 Task: Find connections with filter location Neufahrn bei Freising with filter topic #coachingwith filter profile language English with filter current company Trend Micro with filter school St. John's College Agra with filter industry Maritime Transportation with filter service category Demand Generation with filter keywords title Bookkeeper
Action: Mouse moved to (517, 65)
Screenshot: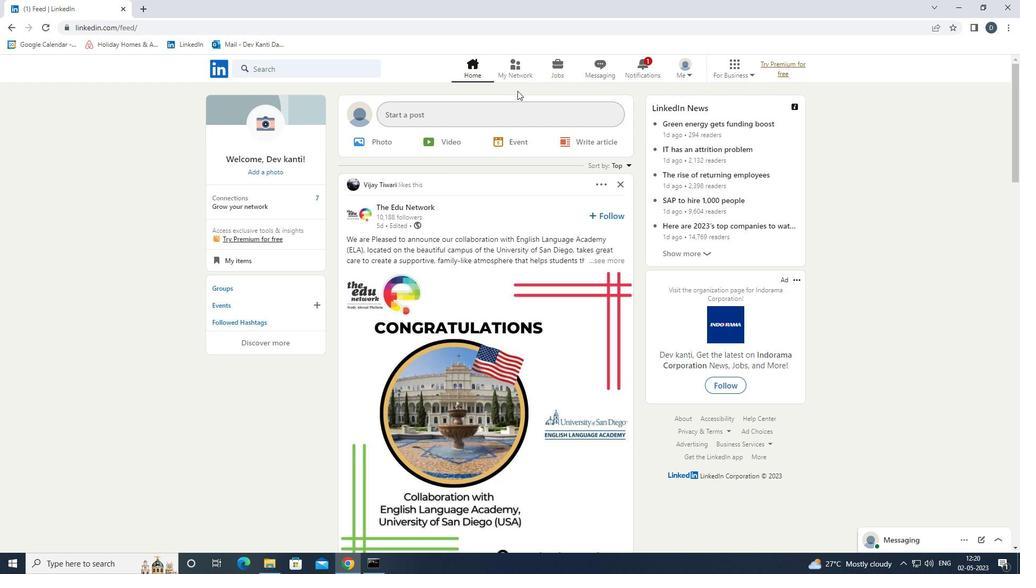 
Action: Mouse pressed left at (517, 65)
Screenshot: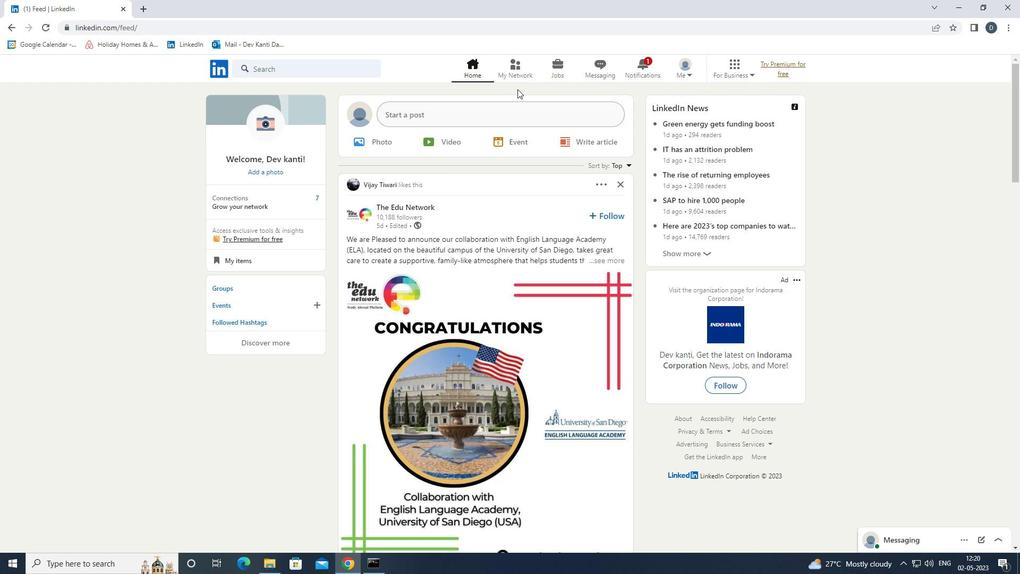 
Action: Mouse moved to (350, 128)
Screenshot: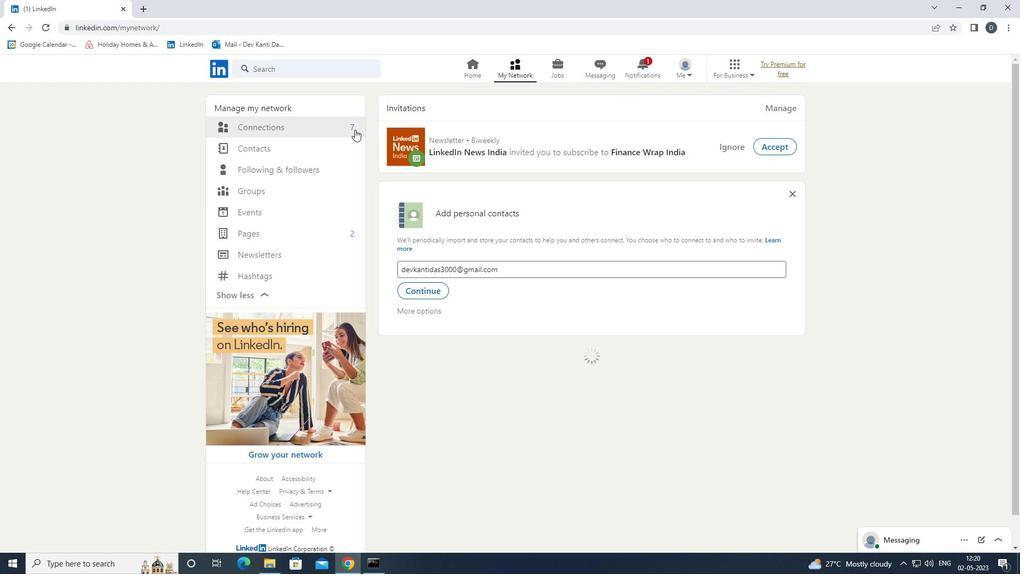 
Action: Mouse pressed left at (350, 128)
Screenshot: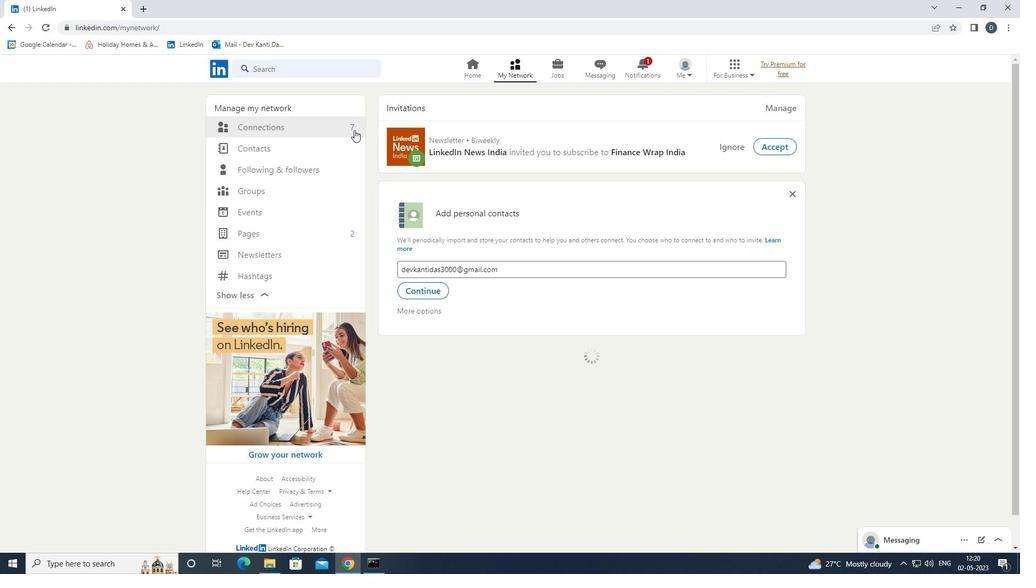 
Action: Mouse moved to (583, 127)
Screenshot: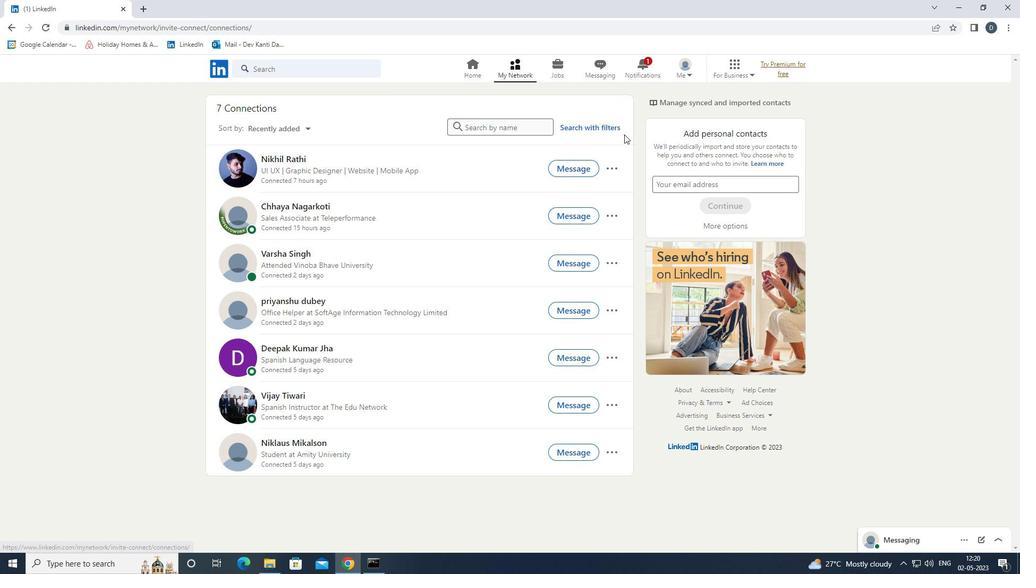 
Action: Mouse pressed left at (583, 127)
Screenshot: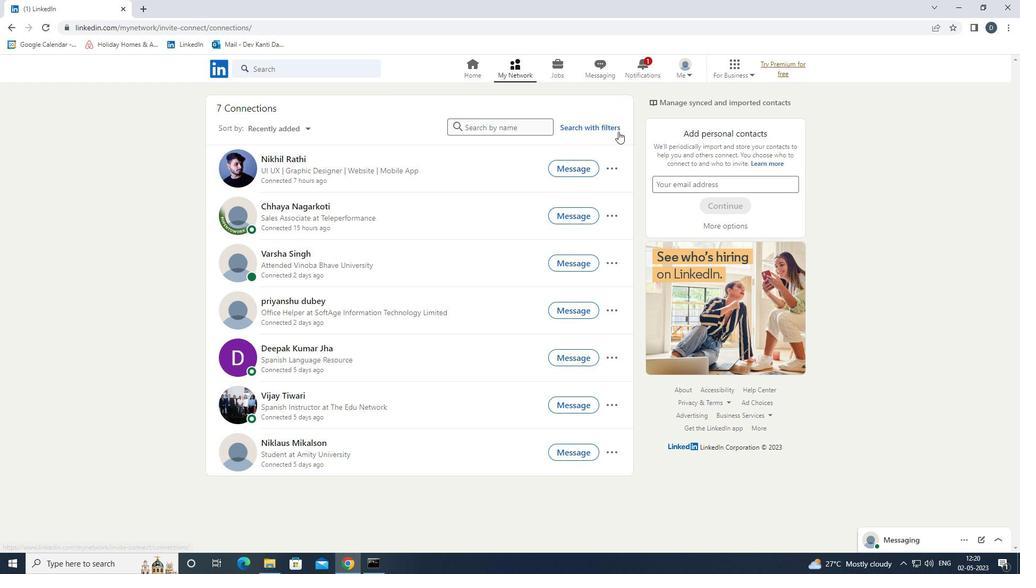 
Action: Mouse moved to (544, 98)
Screenshot: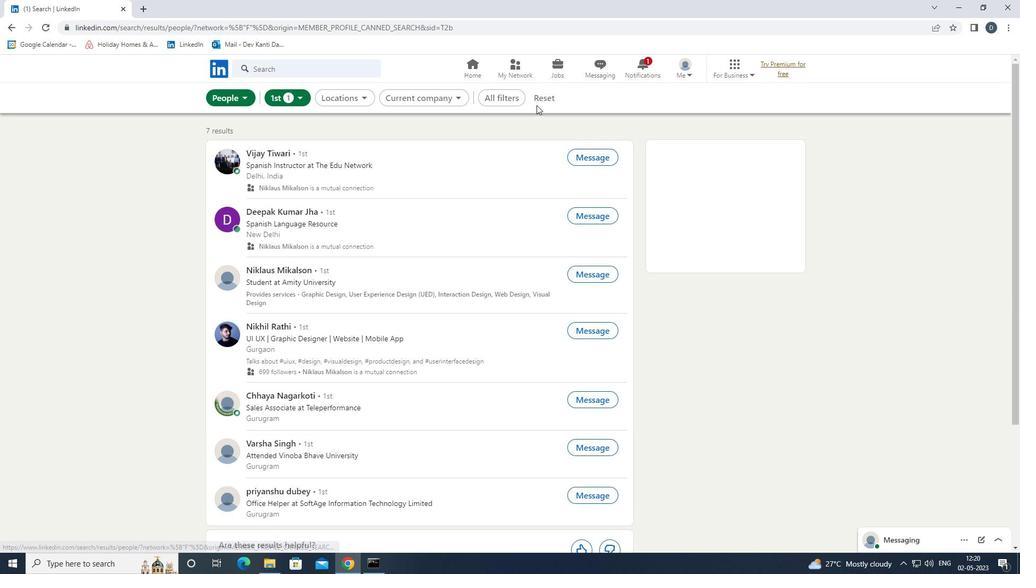 
Action: Mouse pressed left at (544, 98)
Screenshot: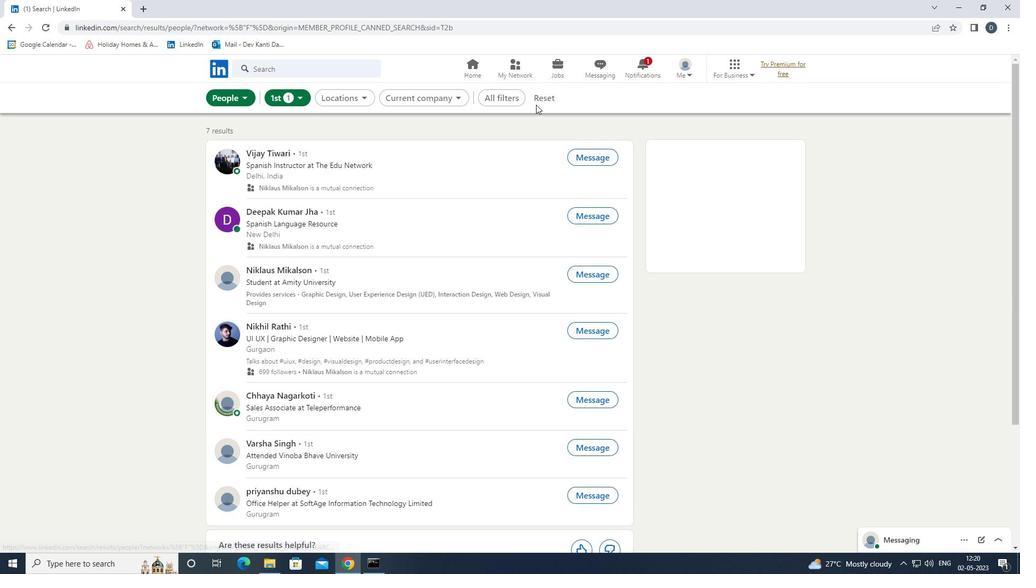 
Action: Mouse moved to (529, 97)
Screenshot: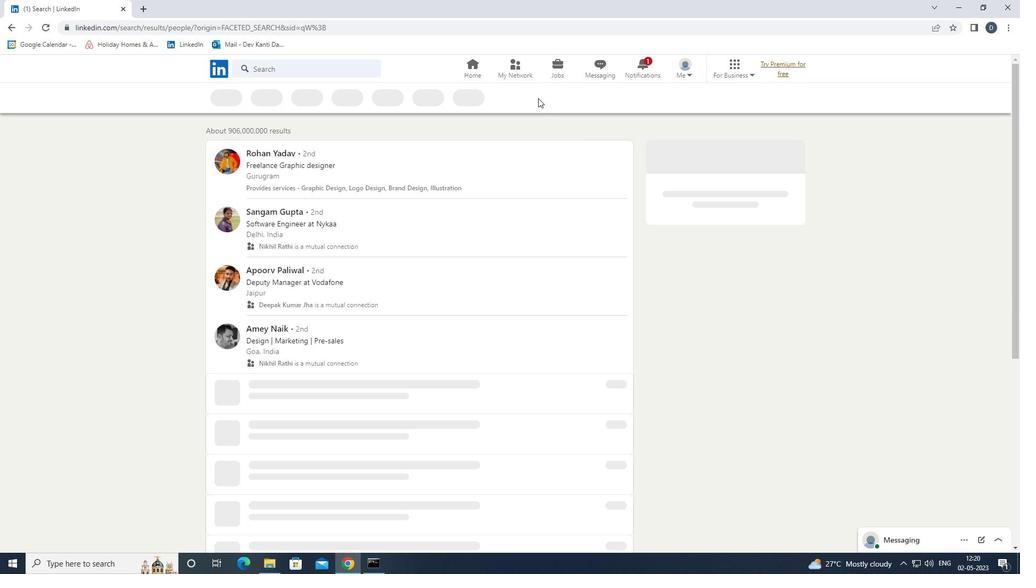 
Action: Mouse pressed left at (529, 97)
Screenshot: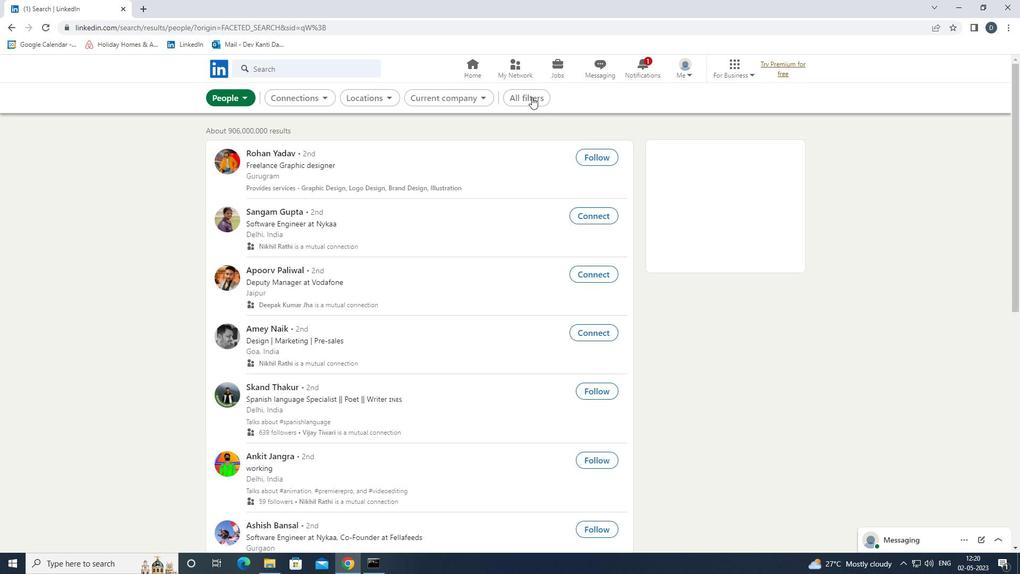 
Action: Mouse moved to (840, 411)
Screenshot: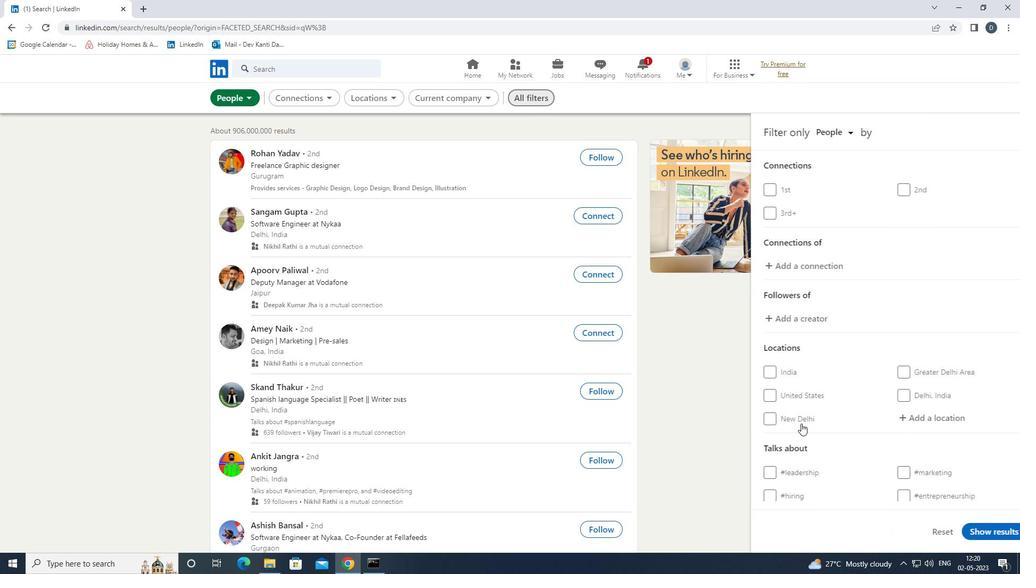 
Action: Mouse scrolled (840, 410) with delta (0, 0)
Screenshot: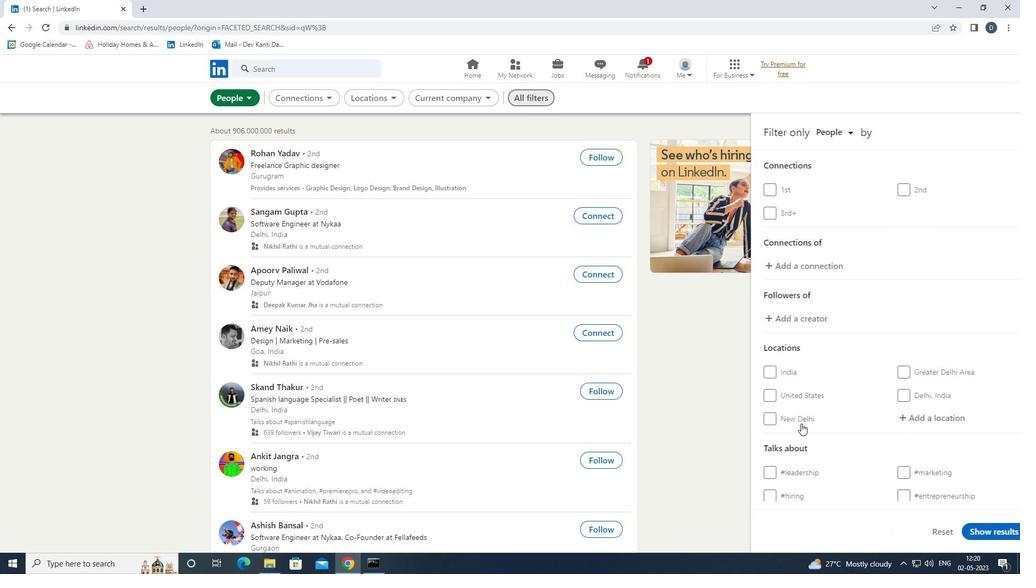 
Action: Mouse scrolled (840, 410) with delta (0, 0)
Screenshot: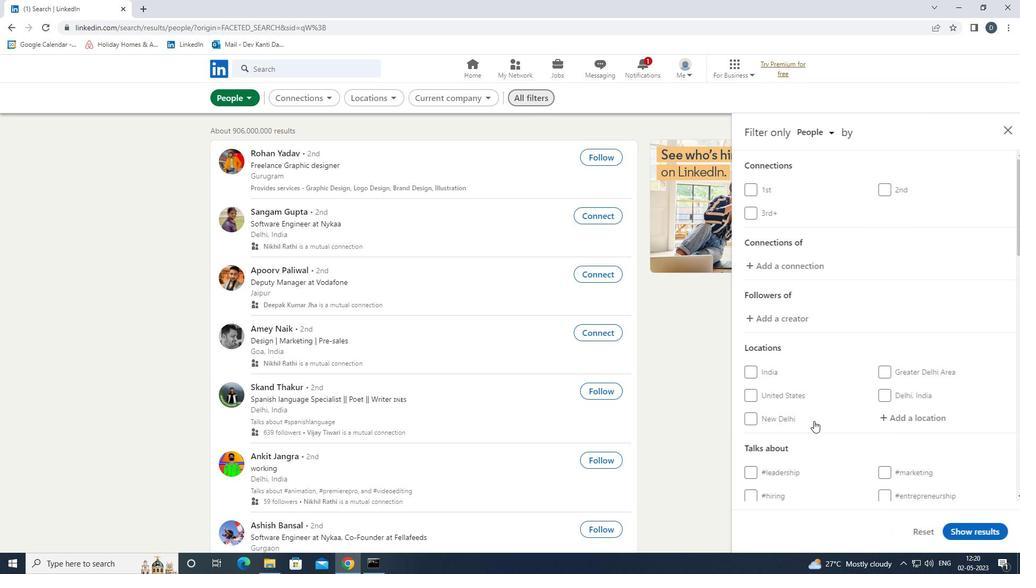 
Action: Mouse moved to (841, 411)
Screenshot: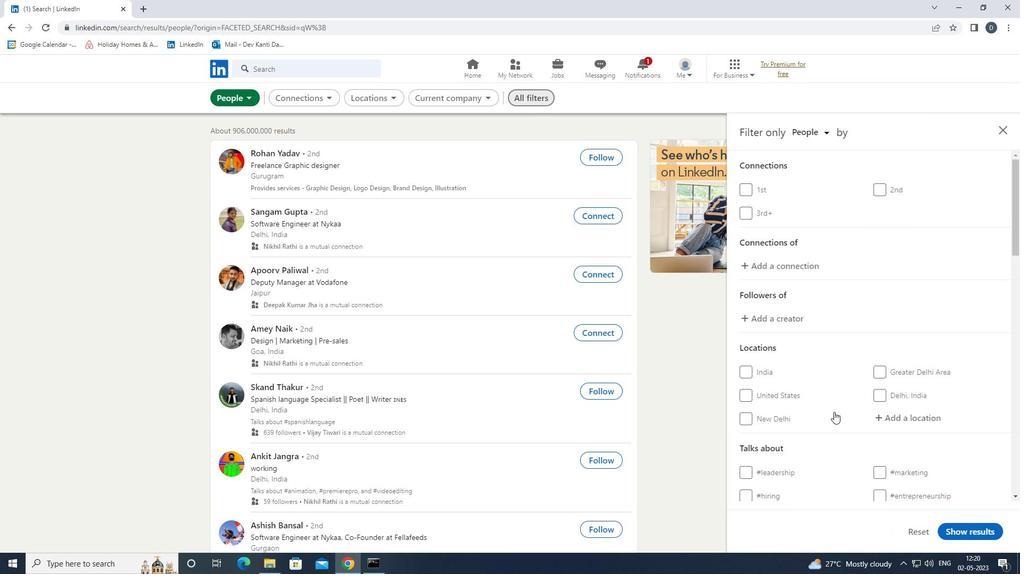 
Action: Mouse scrolled (841, 410) with delta (0, 0)
Screenshot: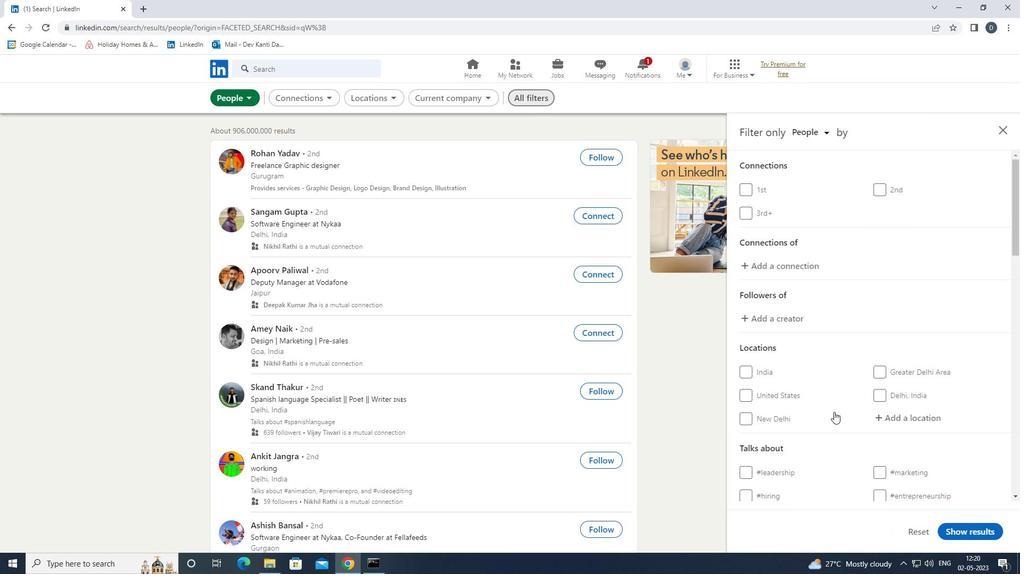 
Action: Mouse moved to (907, 256)
Screenshot: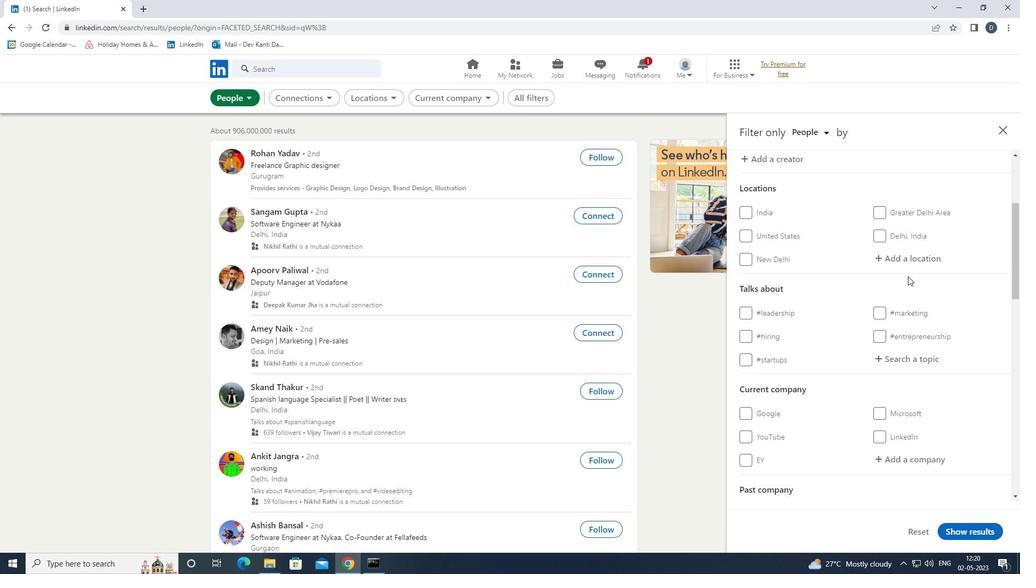 
Action: Mouse pressed left at (907, 256)
Screenshot: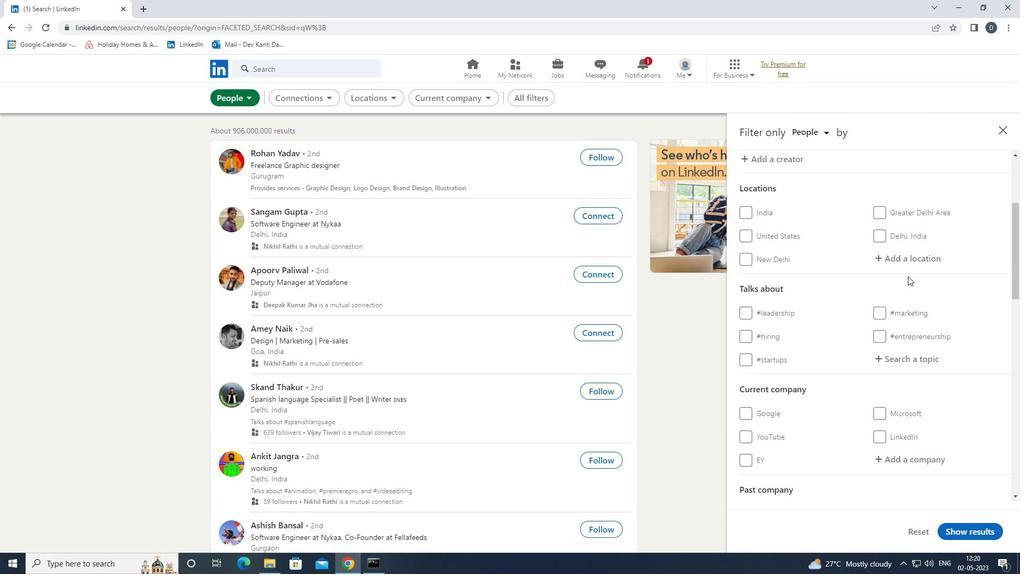 
Action: Key pressed <Key.shift>NEUFAHRN<Key.down><Key.enter>
Screenshot: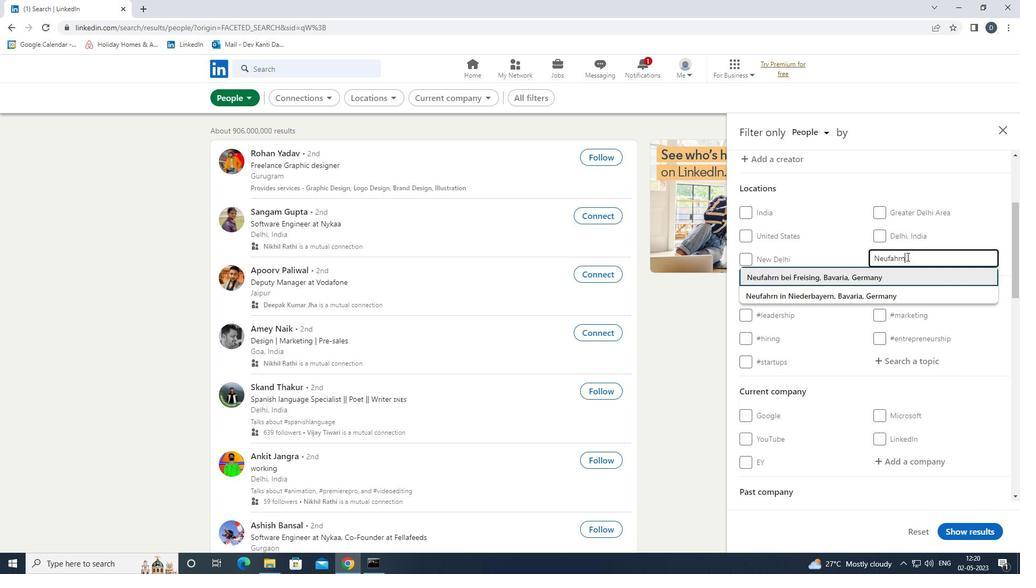 
Action: Mouse scrolled (907, 256) with delta (0, 0)
Screenshot: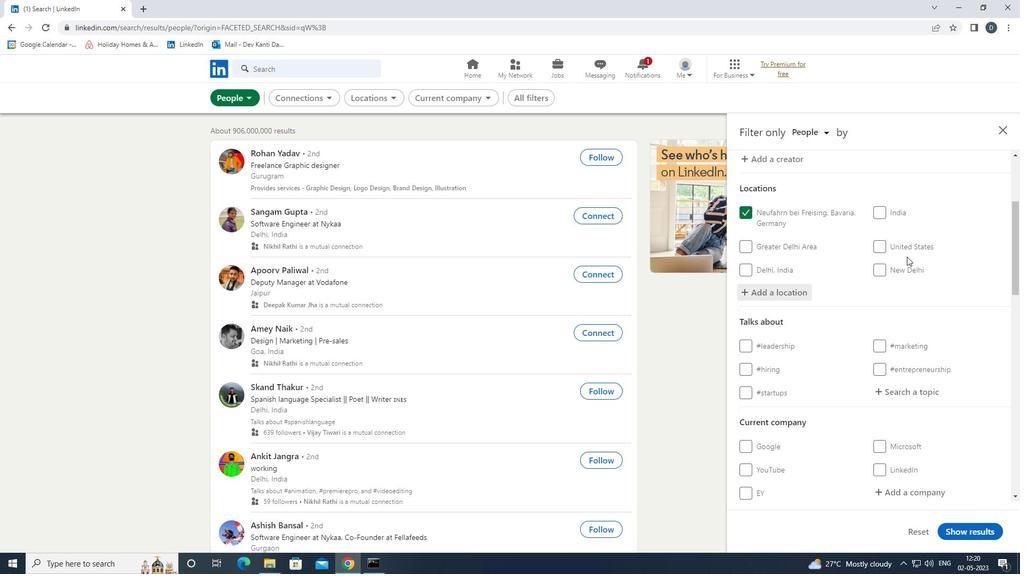 
Action: Mouse scrolled (907, 256) with delta (0, 0)
Screenshot: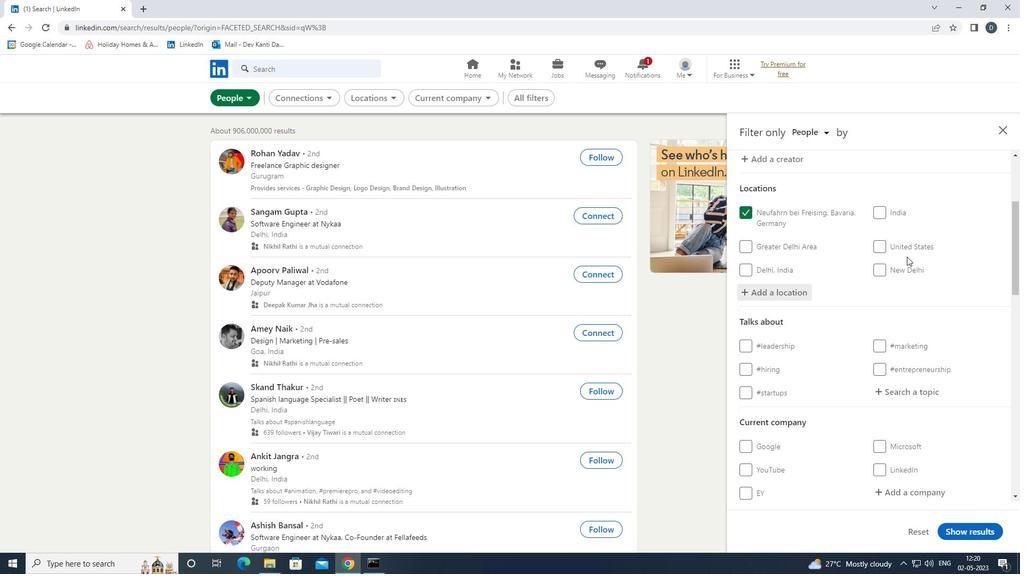 
Action: Mouse moved to (922, 287)
Screenshot: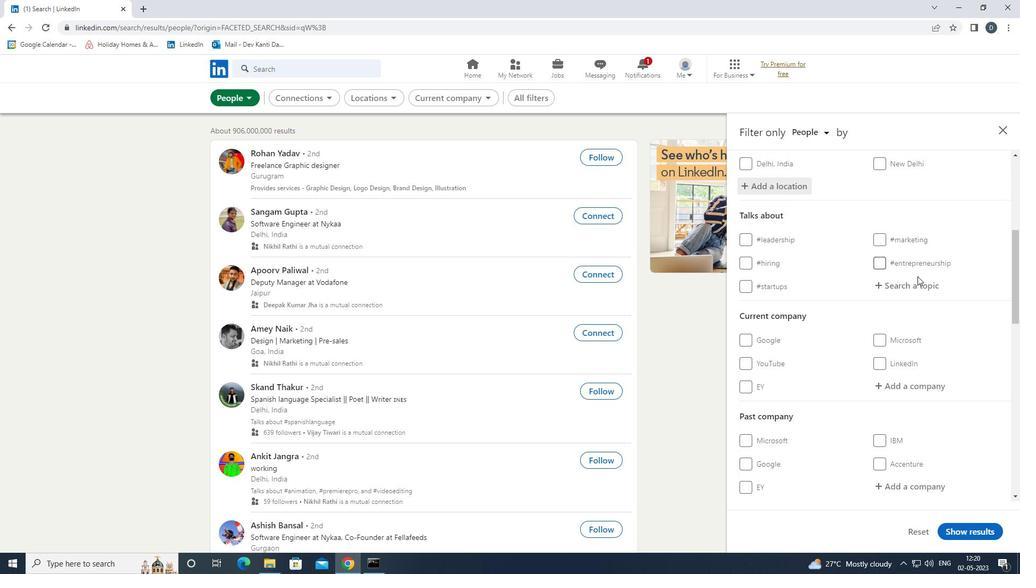 
Action: Mouse pressed left at (922, 287)
Screenshot: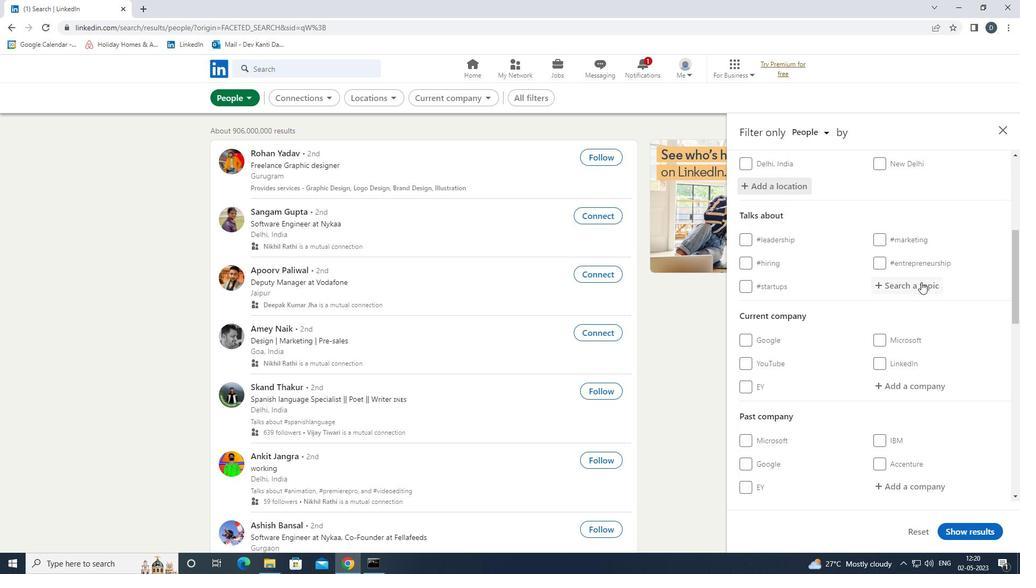 
Action: Key pressed COACHING<Key.down><Key.enter>
Screenshot: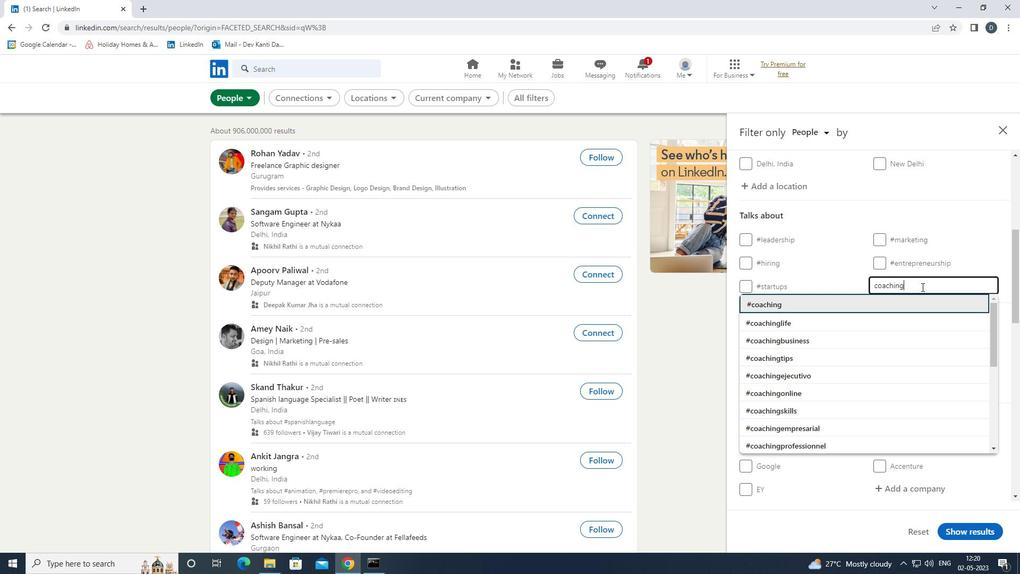 
Action: Mouse moved to (894, 342)
Screenshot: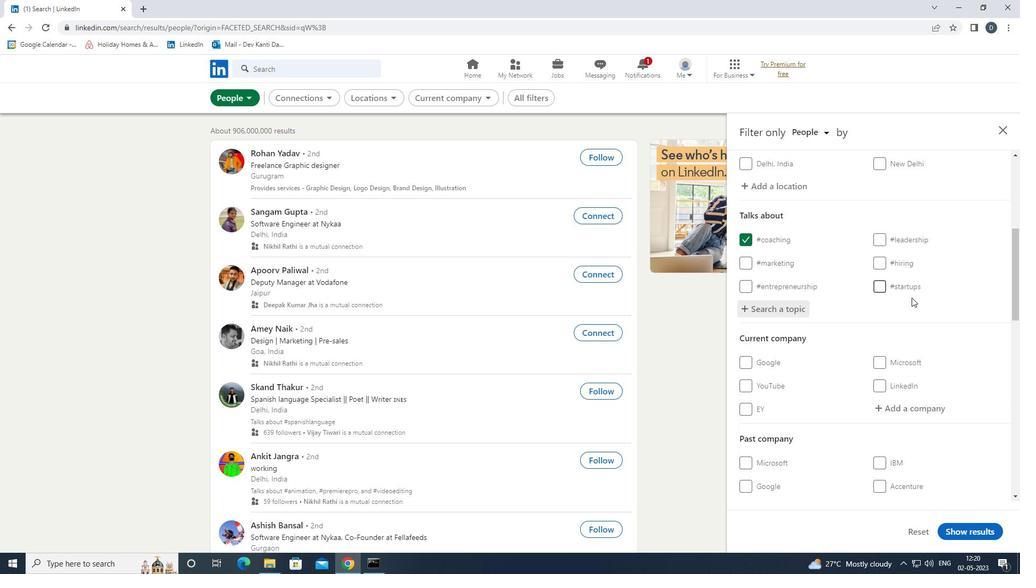 
Action: Mouse scrolled (894, 341) with delta (0, 0)
Screenshot: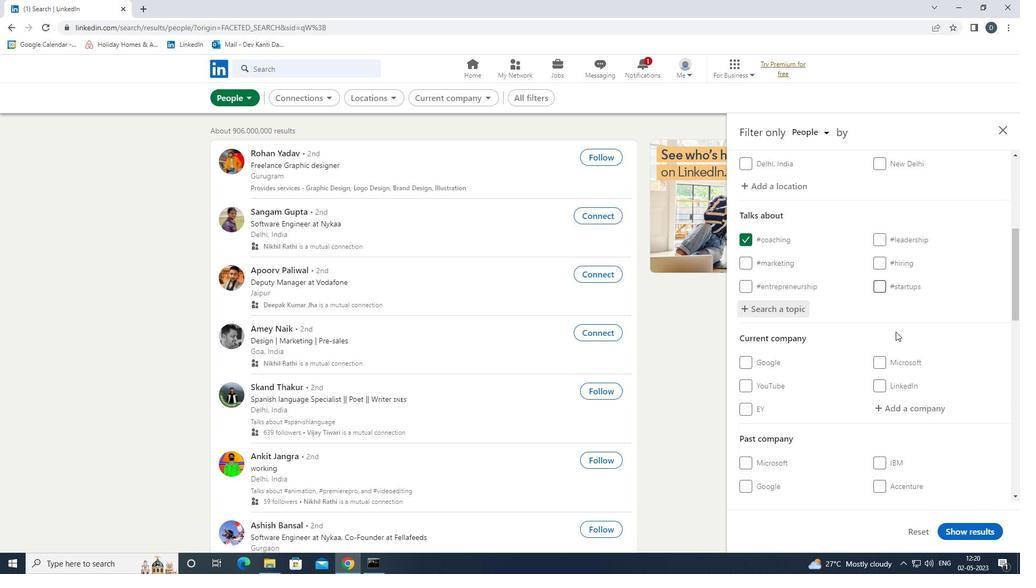
Action: Mouse scrolled (894, 341) with delta (0, 0)
Screenshot: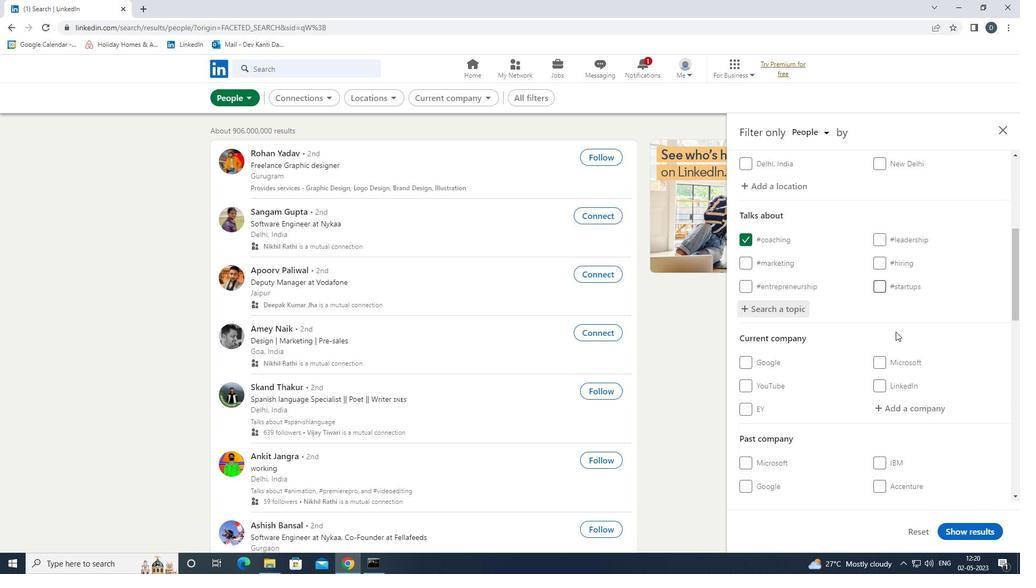 
Action: Mouse moved to (892, 324)
Screenshot: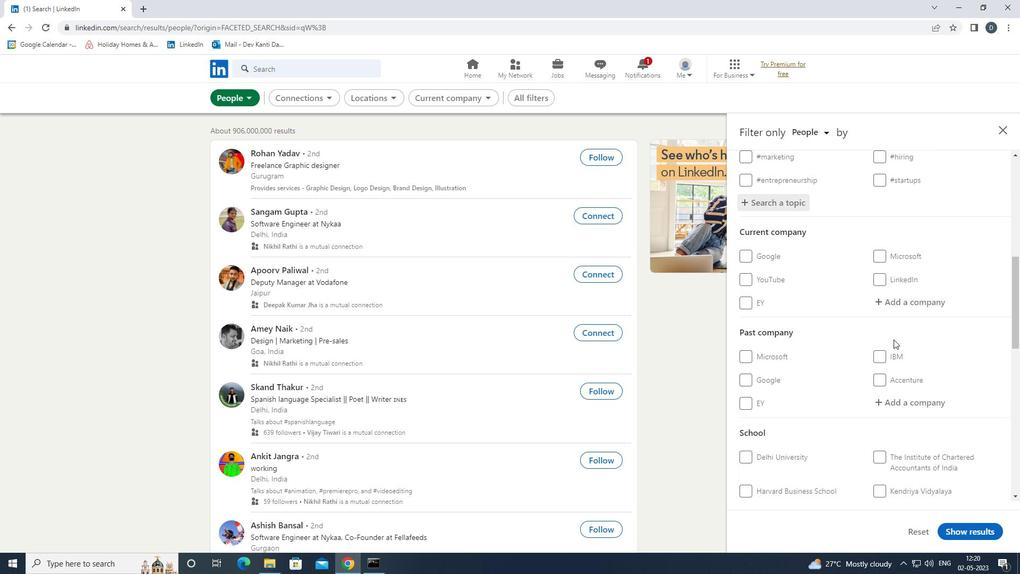 
Action: Mouse scrolled (892, 323) with delta (0, 0)
Screenshot: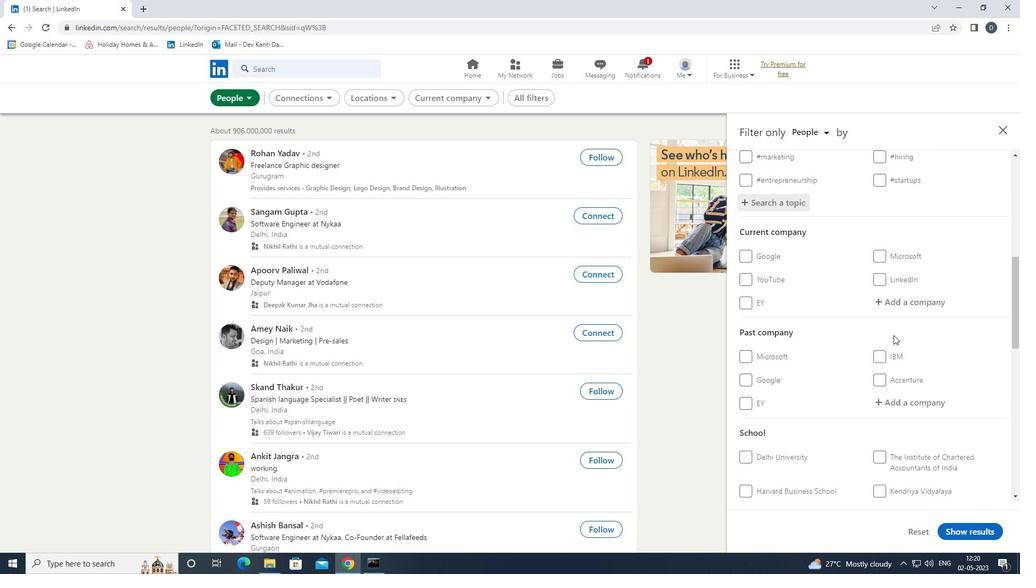 
Action: Mouse scrolled (892, 323) with delta (0, 0)
Screenshot: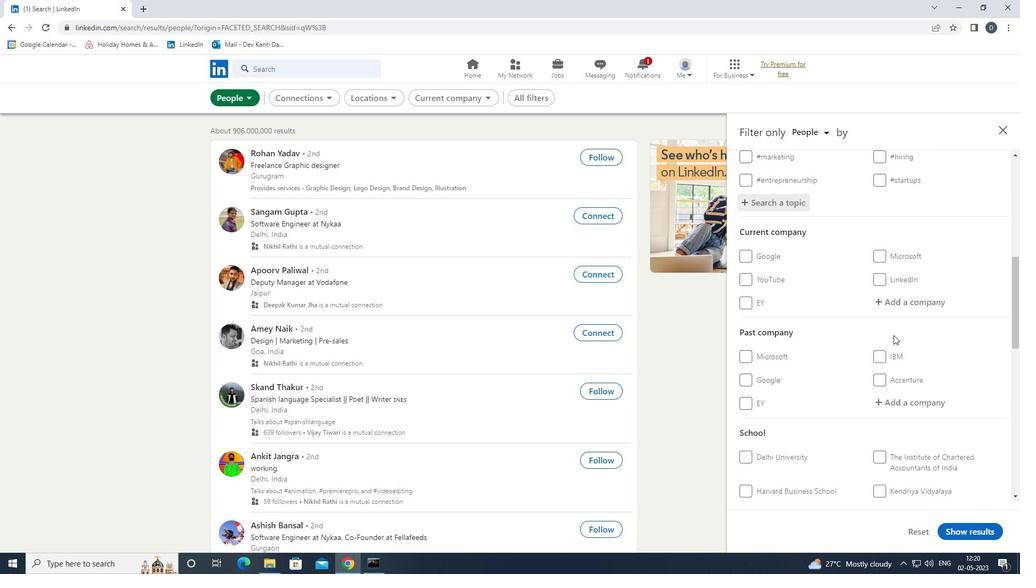 
Action: Mouse scrolled (892, 323) with delta (0, 0)
Screenshot: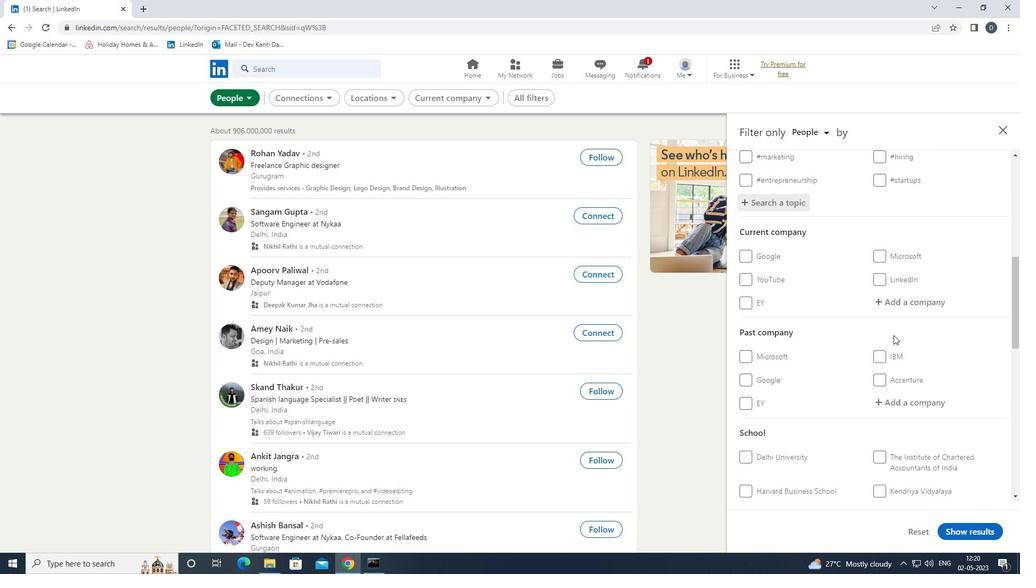 
Action: Mouse scrolled (892, 323) with delta (0, 0)
Screenshot: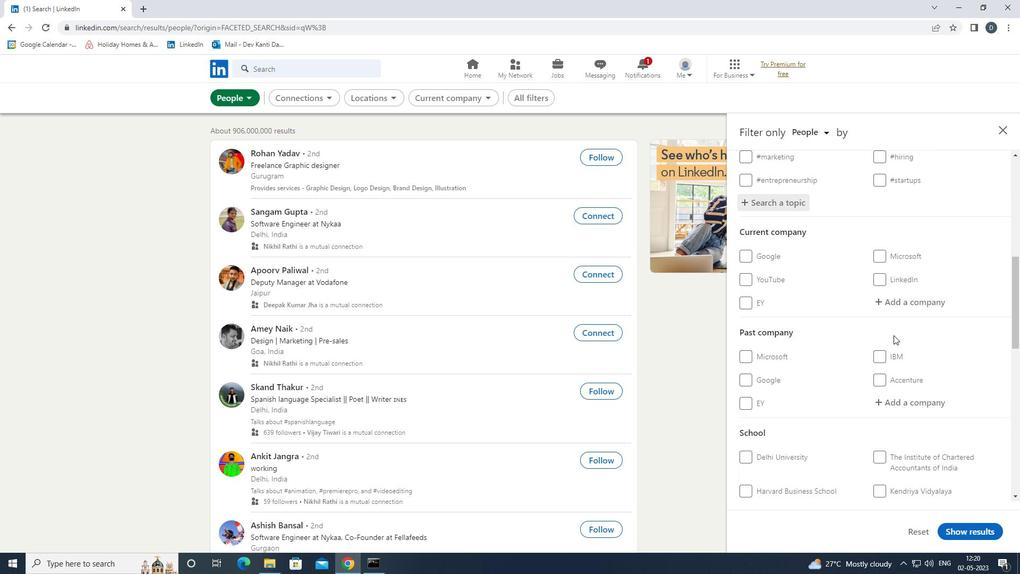 
Action: Mouse scrolled (892, 323) with delta (0, 0)
Screenshot: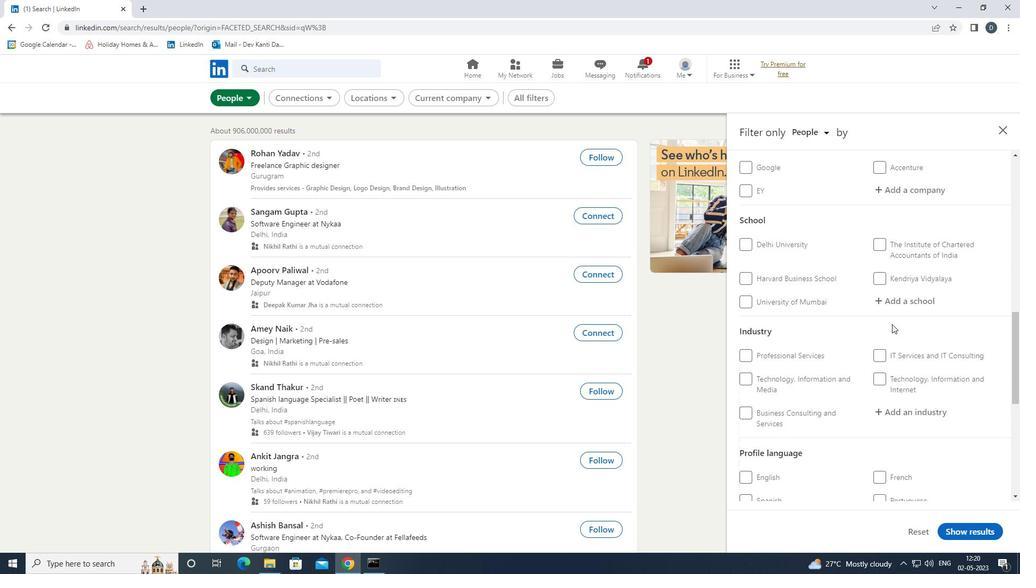 
Action: Mouse scrolled (892, 323) with delta (0, 0)
Screenshot: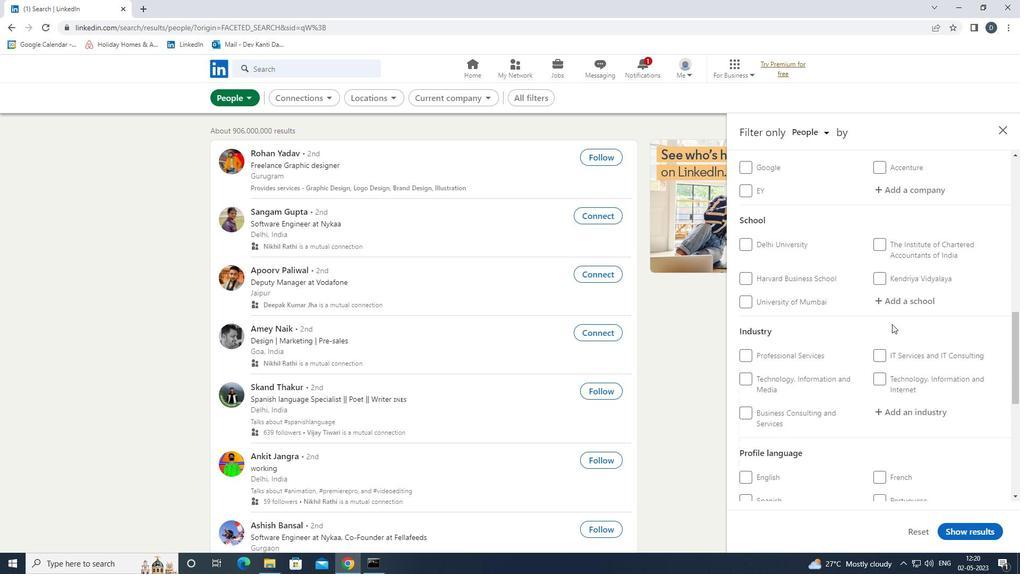 
Action: Mouse moved to (909, 325)
Screenshot: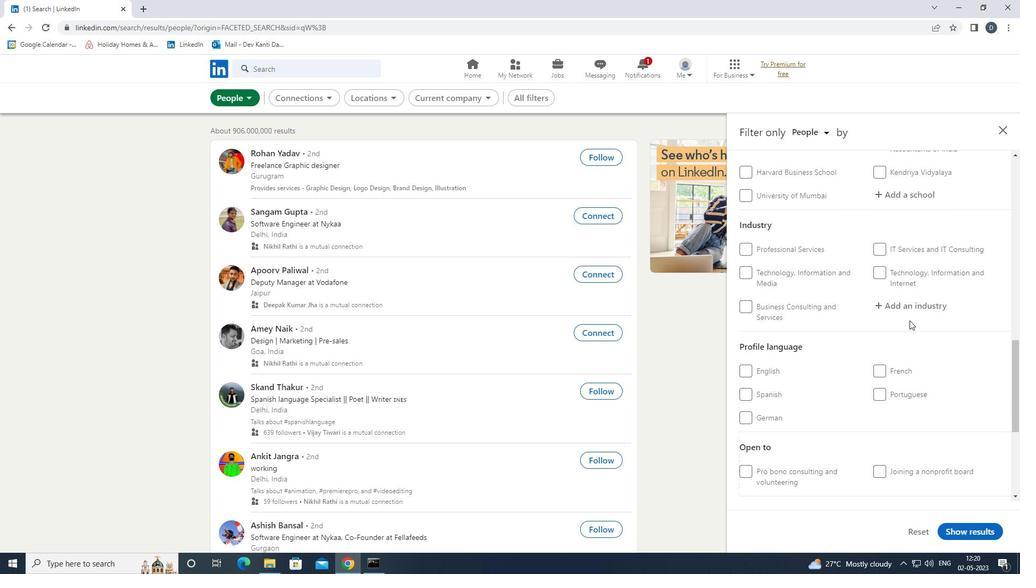 
Action: Mouse scrolled (909, 325) with delta (0, 0)
Screenshot: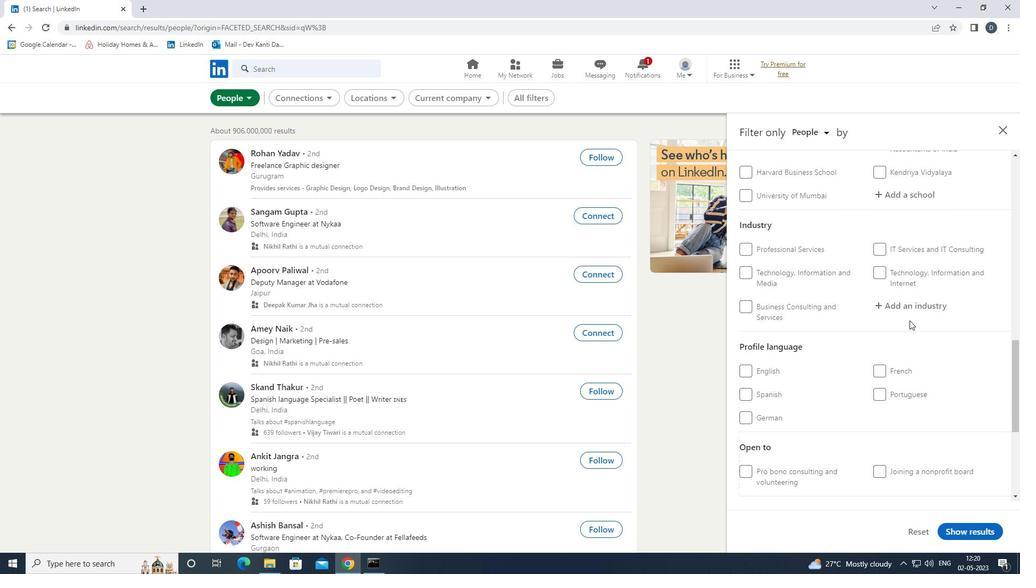 
Action: Mouse moved to (909, 325)
Screenshot: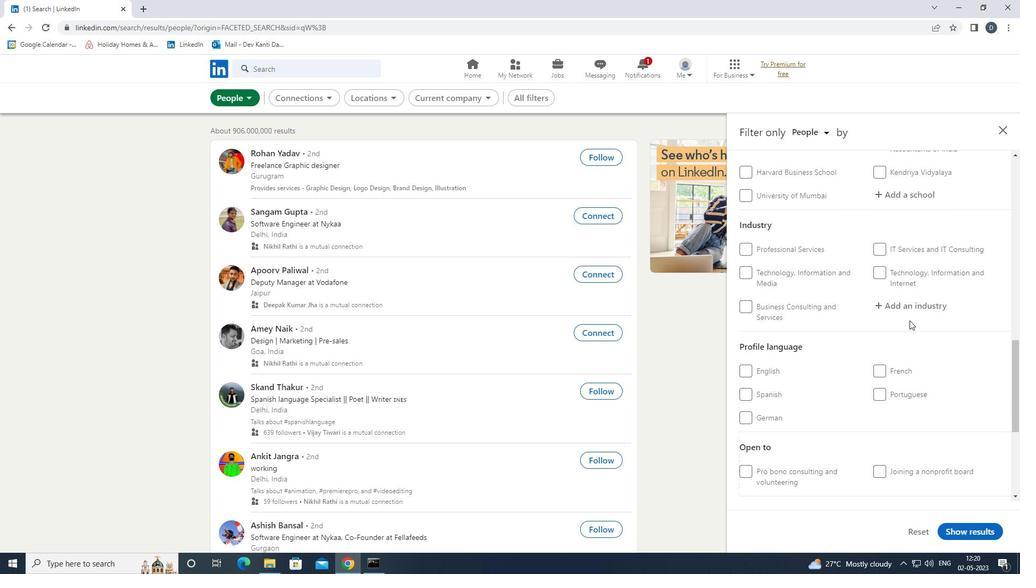 
Action: Mouse scrolled (909, 325) with delta (0, 0)
Screenshot: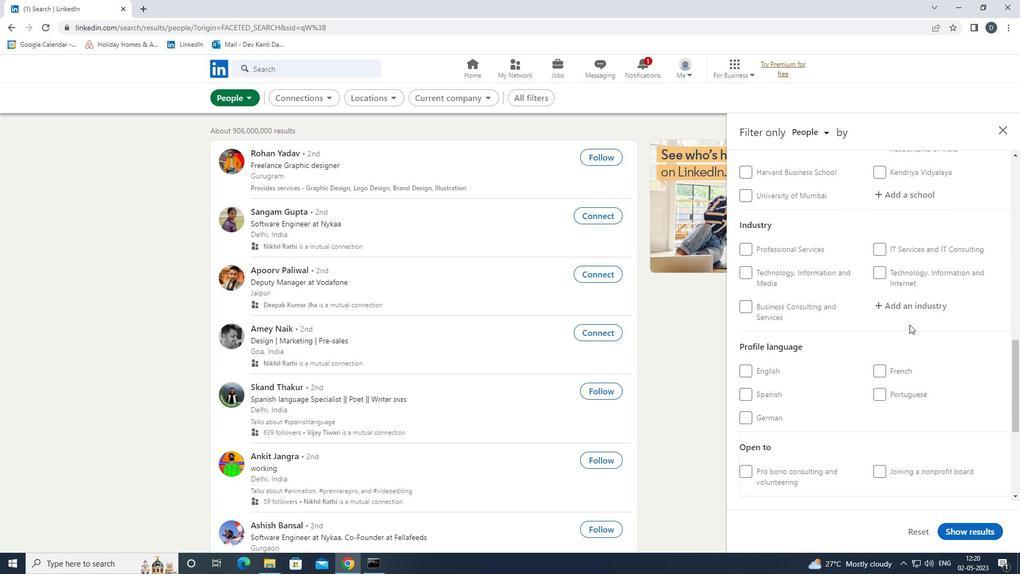 
Action: Mouse moved to (751, 260)
Screenshot: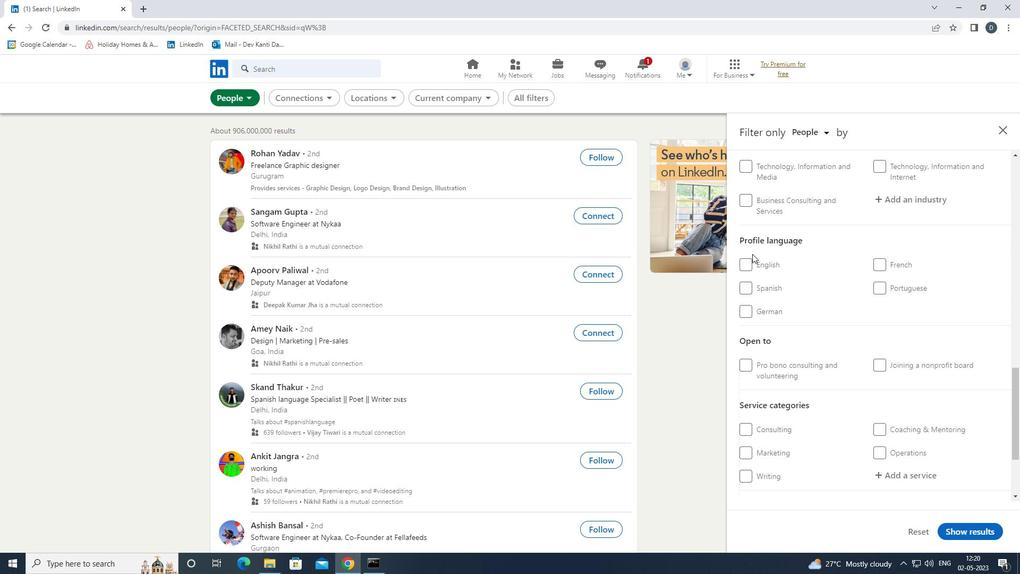 
Action: Mouse pressed left at (751, 260)
Screenshot: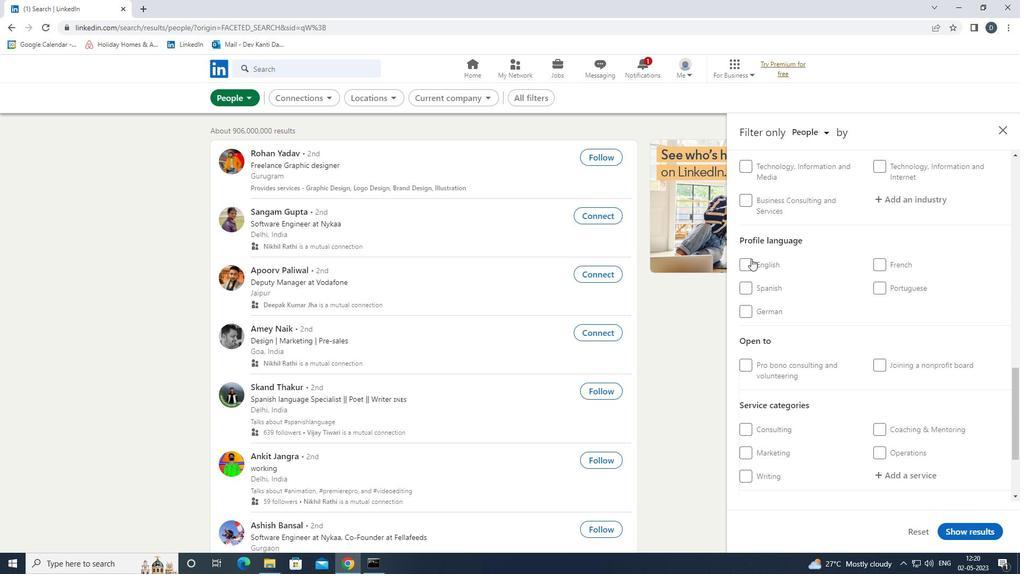 
Action: Mouse moved to (862, 310)
Screenshot: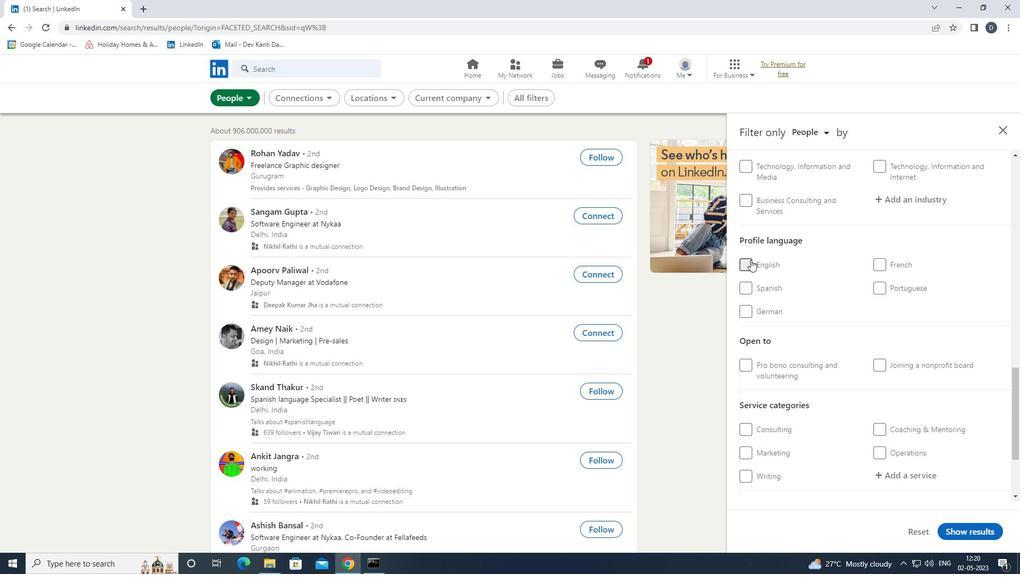
Action: Mouse scrolled (862, 311) with delta (0, 0)
Screenshot: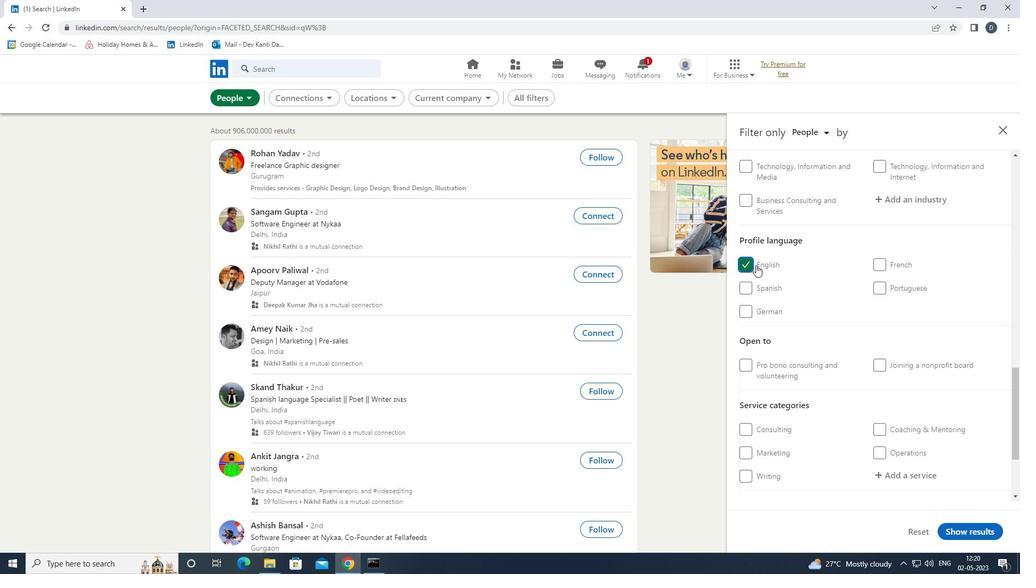 
Action: Mouse scrolled (862, 311) with delta (0, 0)
Screenshot: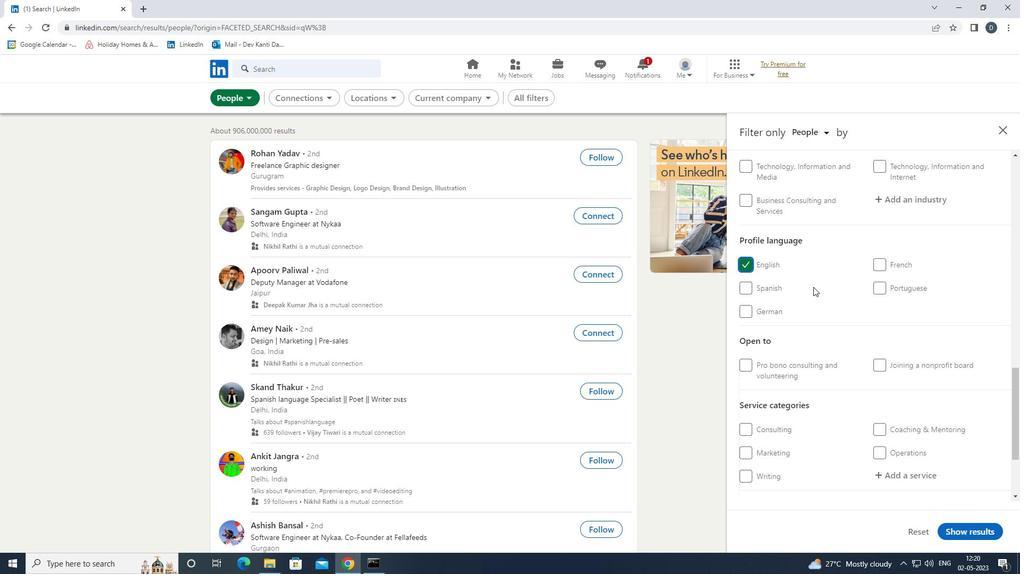 
Action: Mouse scrolled (862, 311) with delta (0, 0)
Screenshot: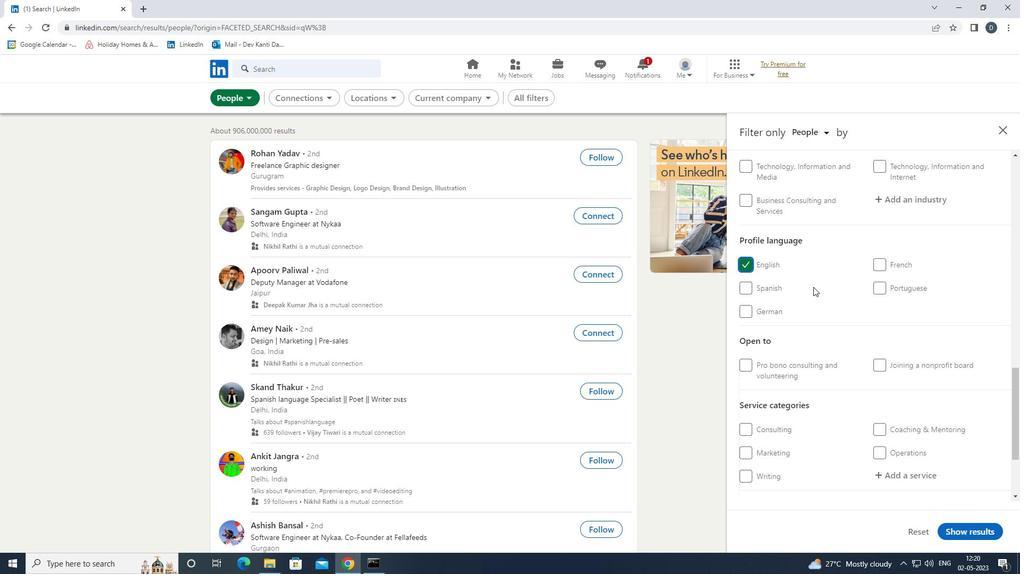 
Action: Mouse scrolled (862, 311) with delta (0, 0)
Screenshot: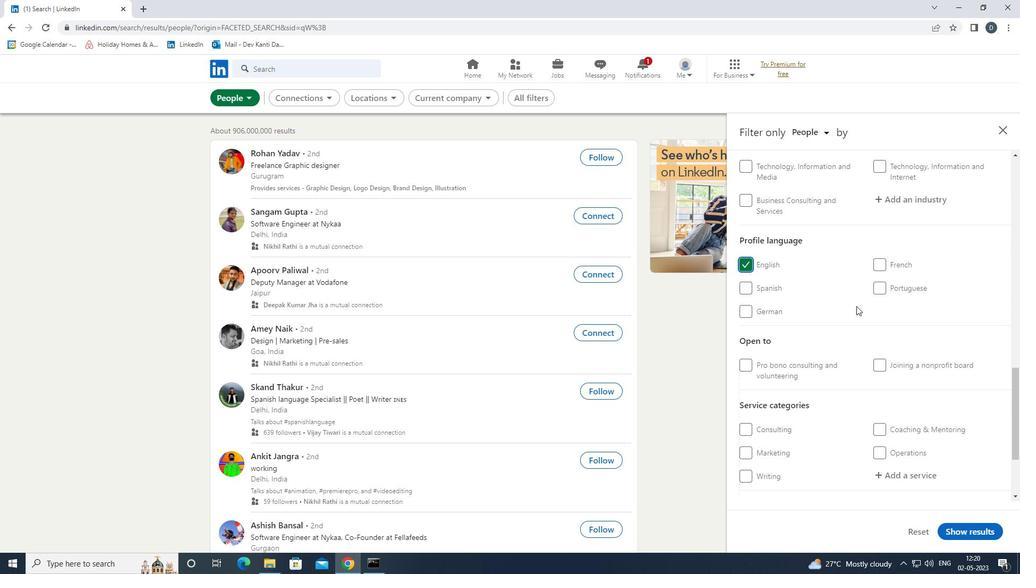 
Action: Mouse moved to (865, 315)
Screenshot: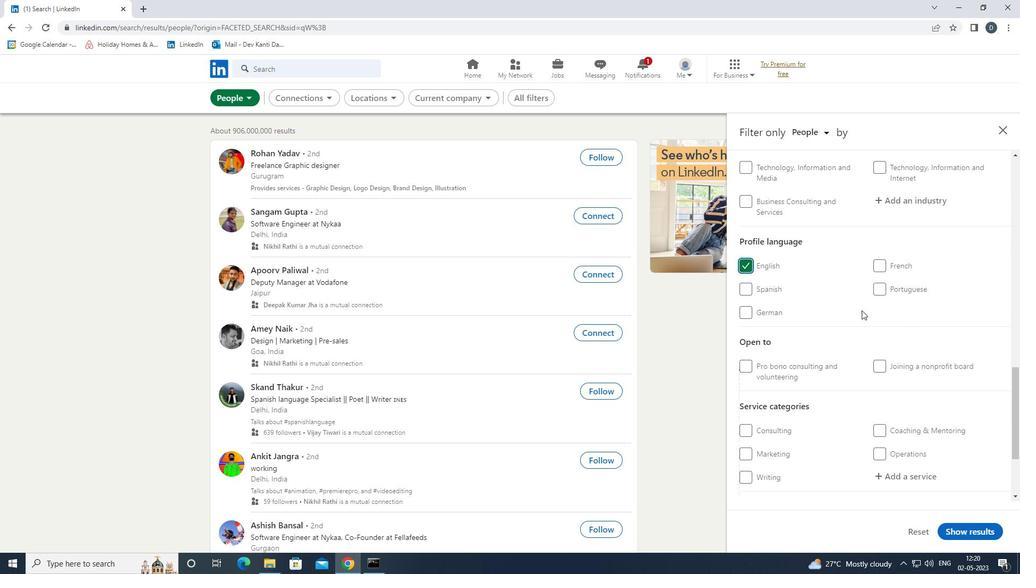 
Action: Mouse scrolled (865, 316) with delta (0, 0)
Screenshot: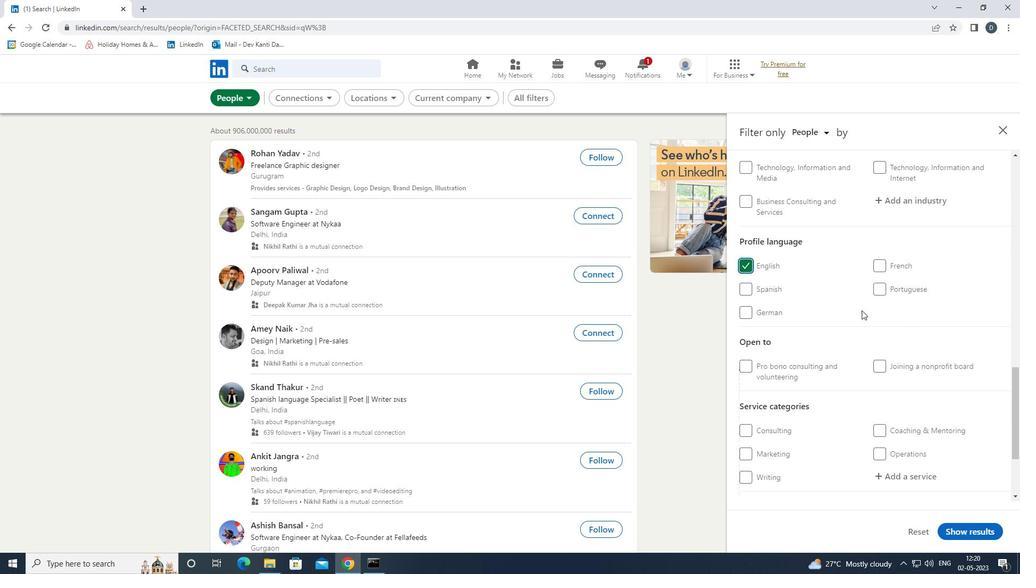 
Action: Mouse scrolled (865, 316) with delta (0, 0)
Screenshot: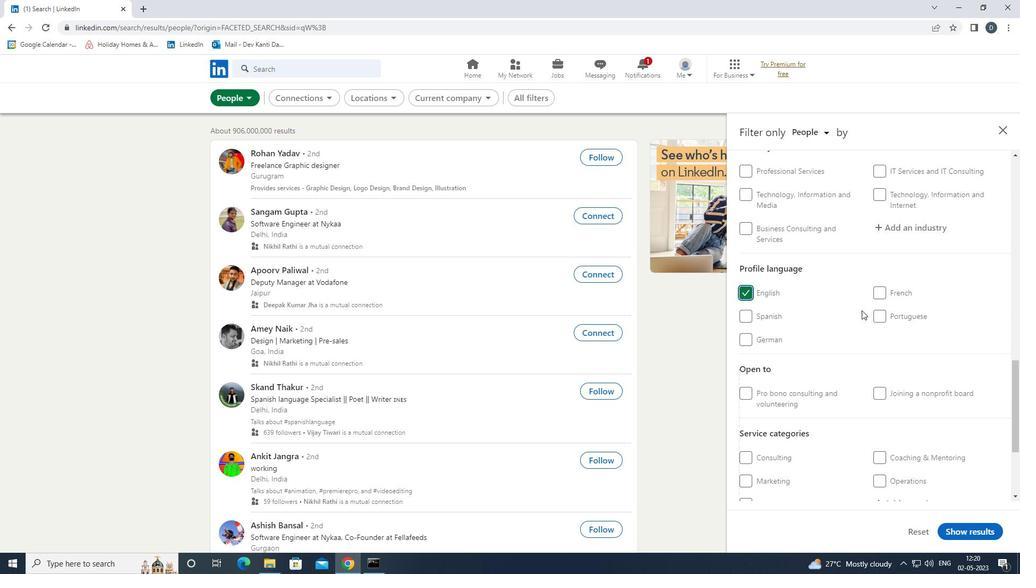 
Action: Mouse scrolled (865, 316) with delta (0, 0)
Screenshot: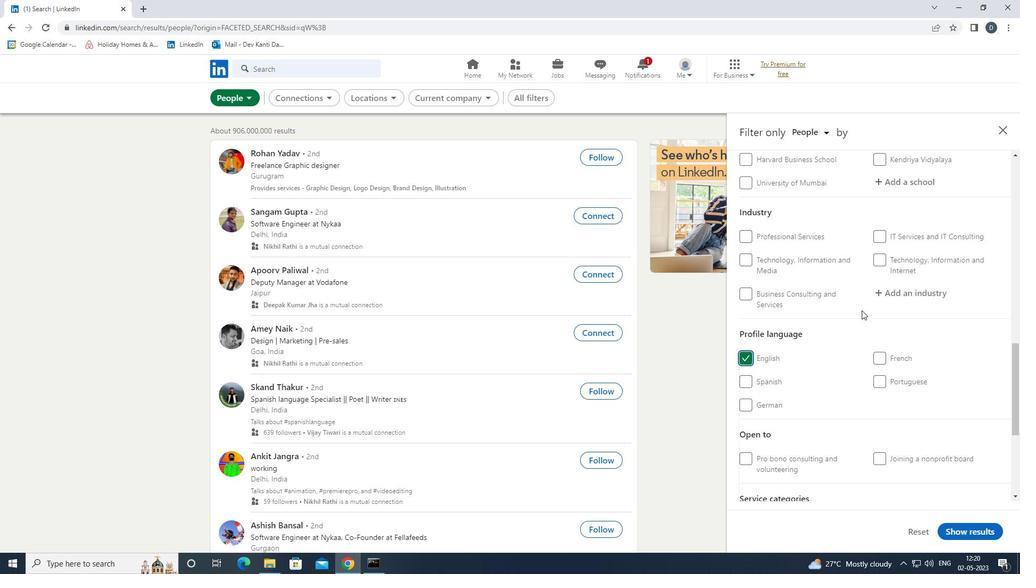 
Action: Mouse moved to (900, 253)
Screenshot: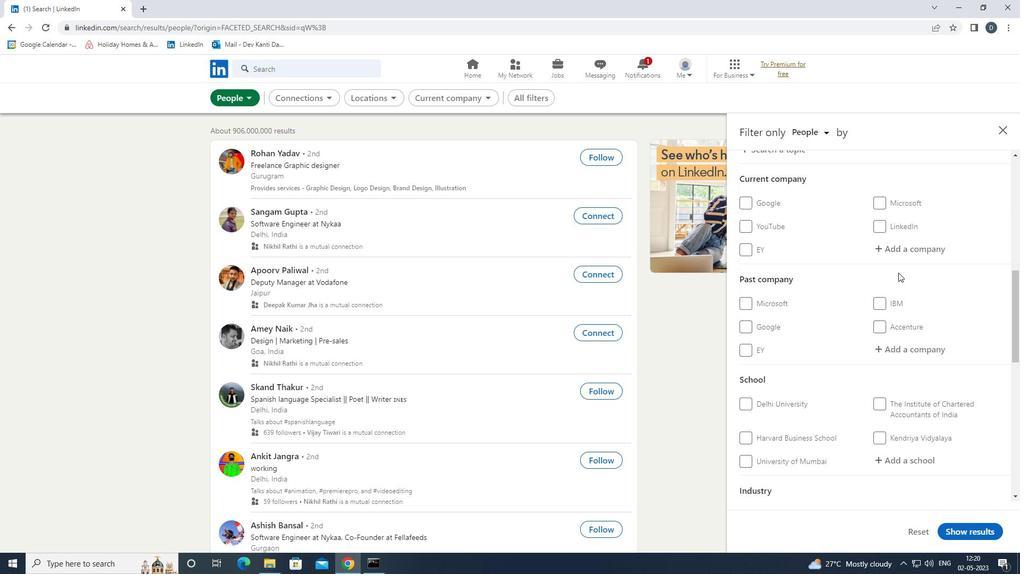 
Action: Mouse pressed left at (900, 253)
Screenshot: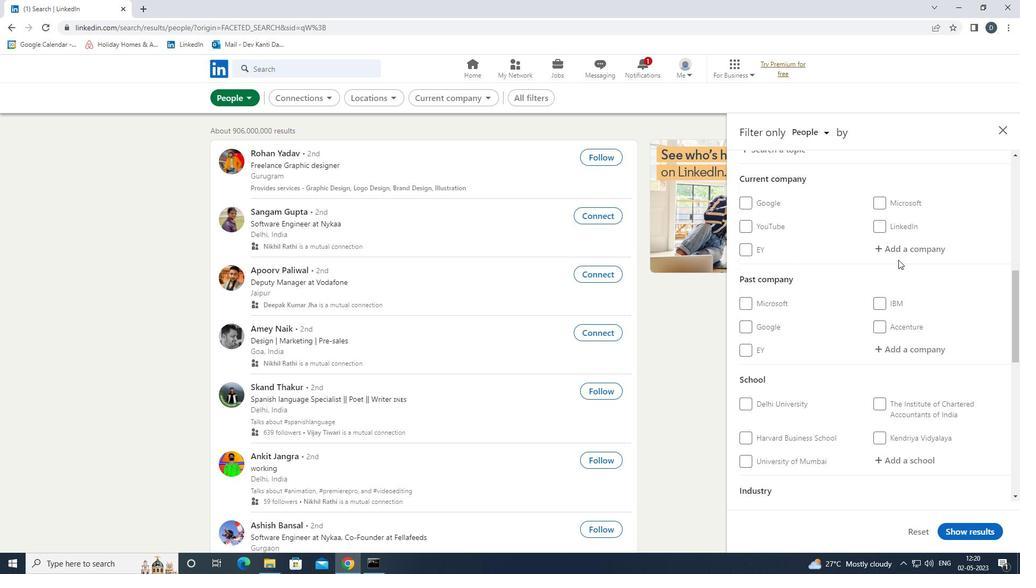 
Action: Key pressed <Key.shift>TREND<Key.space><Key.shift>MICRO<Key.down><Key.enter>
Screenshot: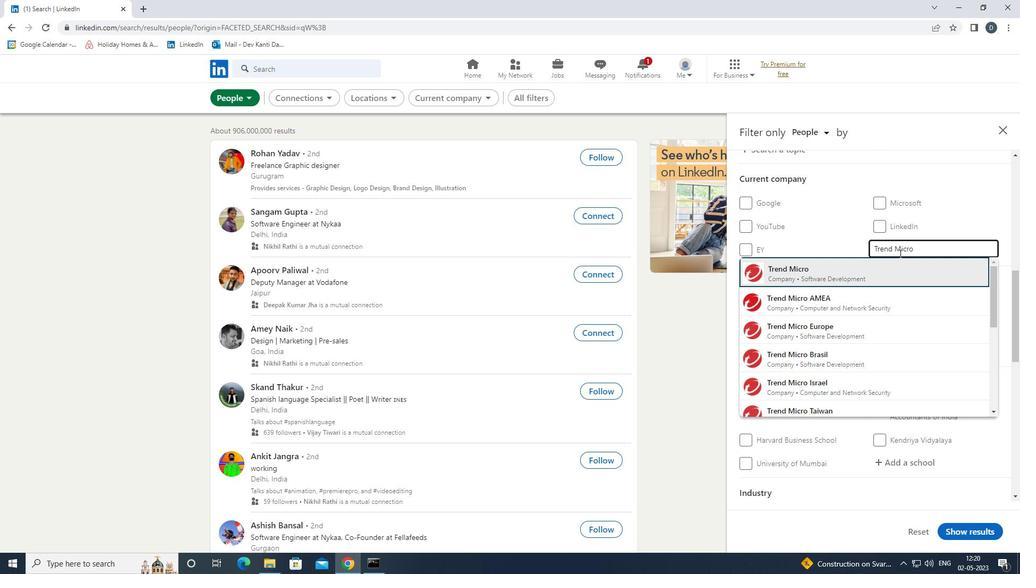 
Action: Mouse moved to (890, 259)
Screenshot: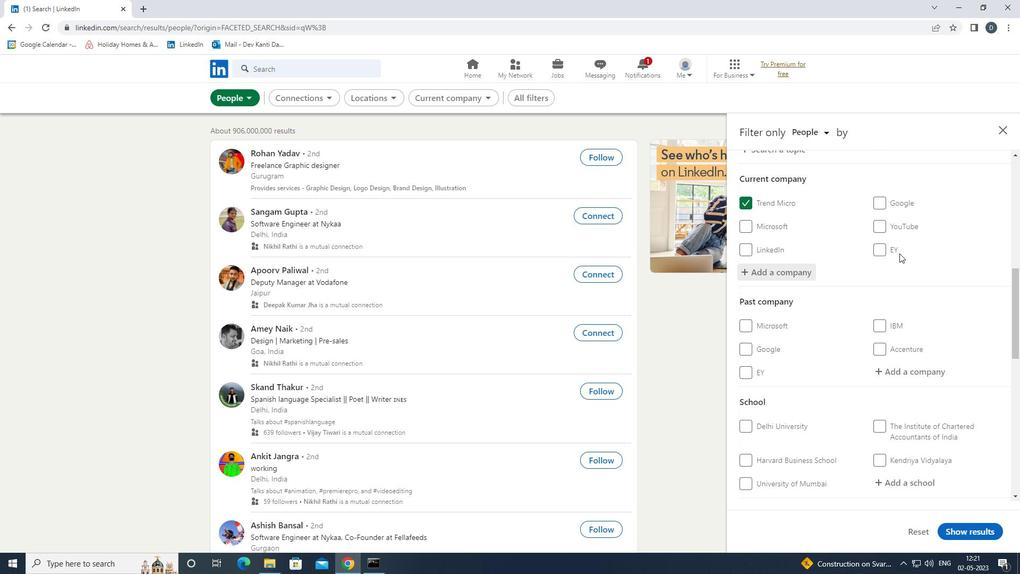 
Action: Mouse scrolled (890, 258) with delta (0, 0)
Screenshot: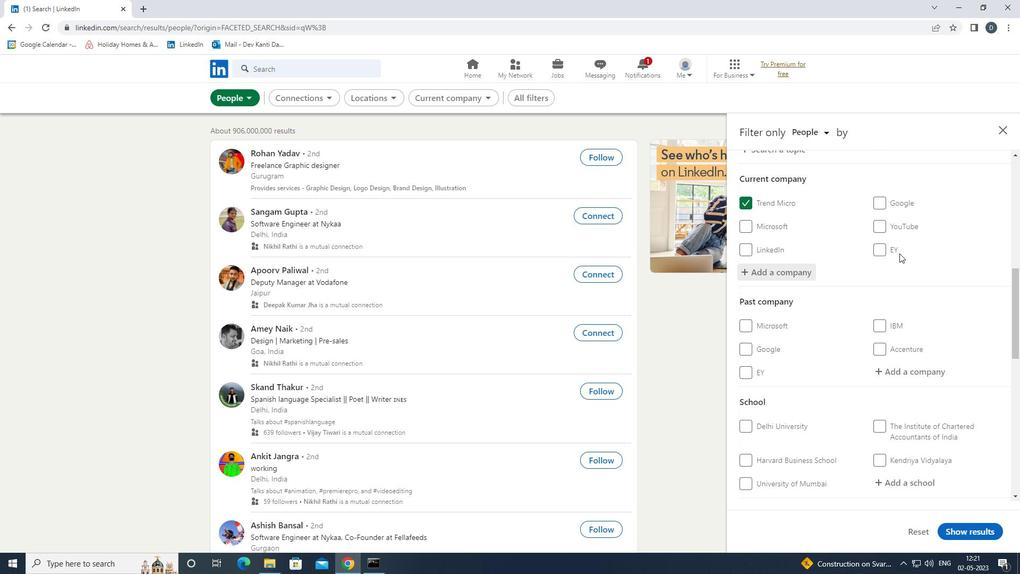 
Action: Mouse moved to (890, 262)
Screenshot: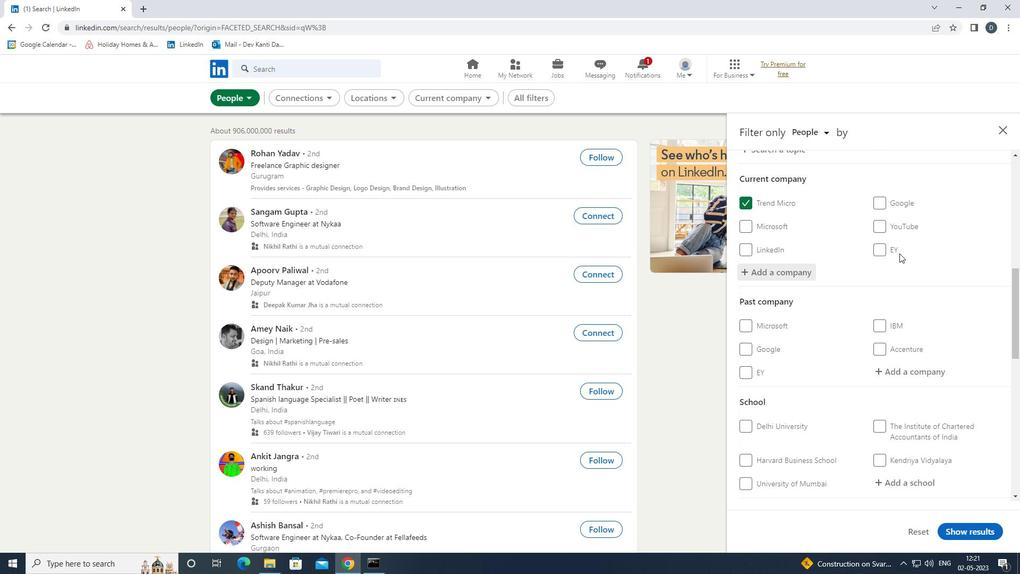 
Action: Mouse scrolled (890, 261) with delta (0, 0)
Screenshot: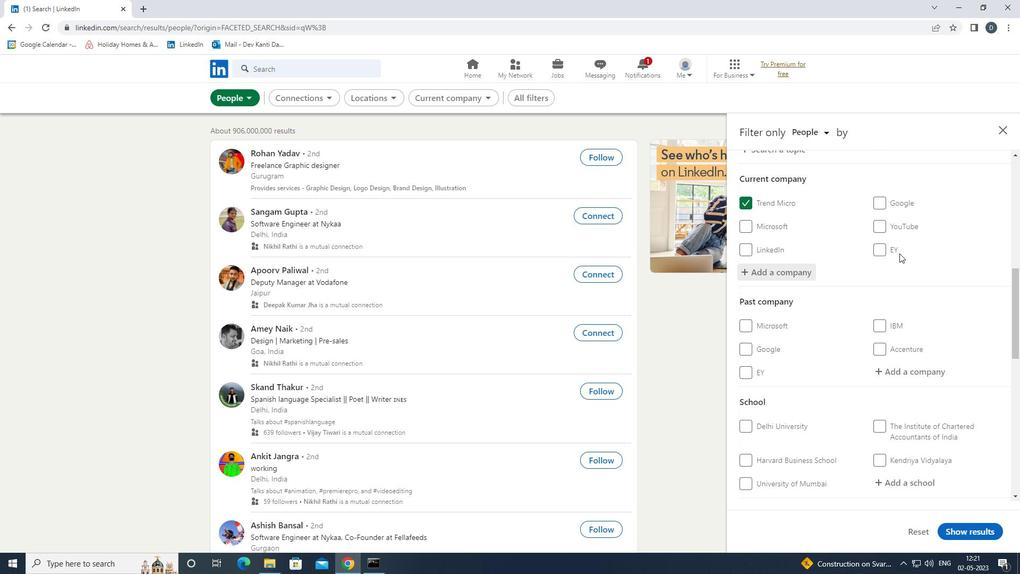 
Action: Mouse moved to (895, 371)
Screenshot: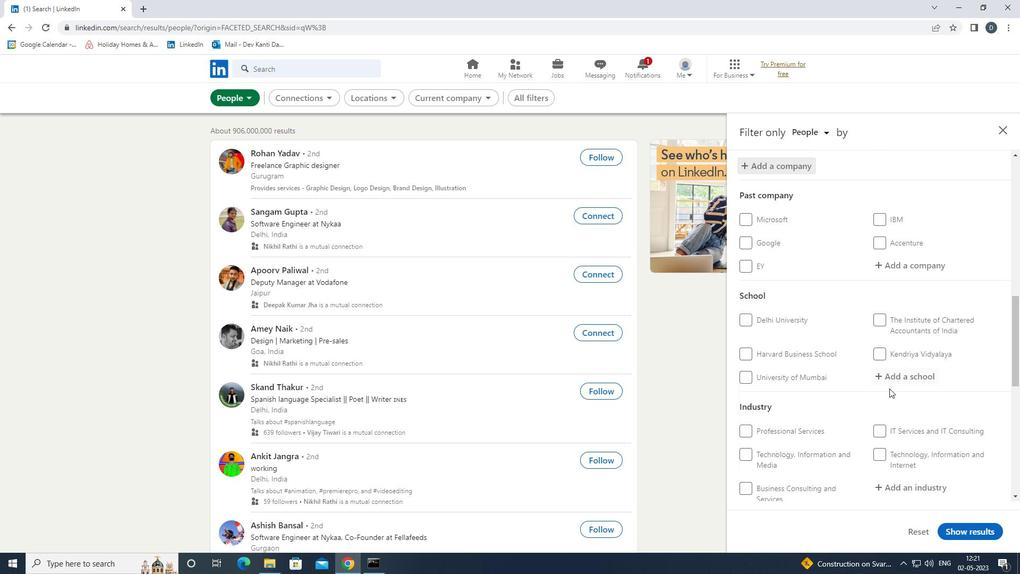 
Action: Mouse pressed left at (895, 371)
Screenshot: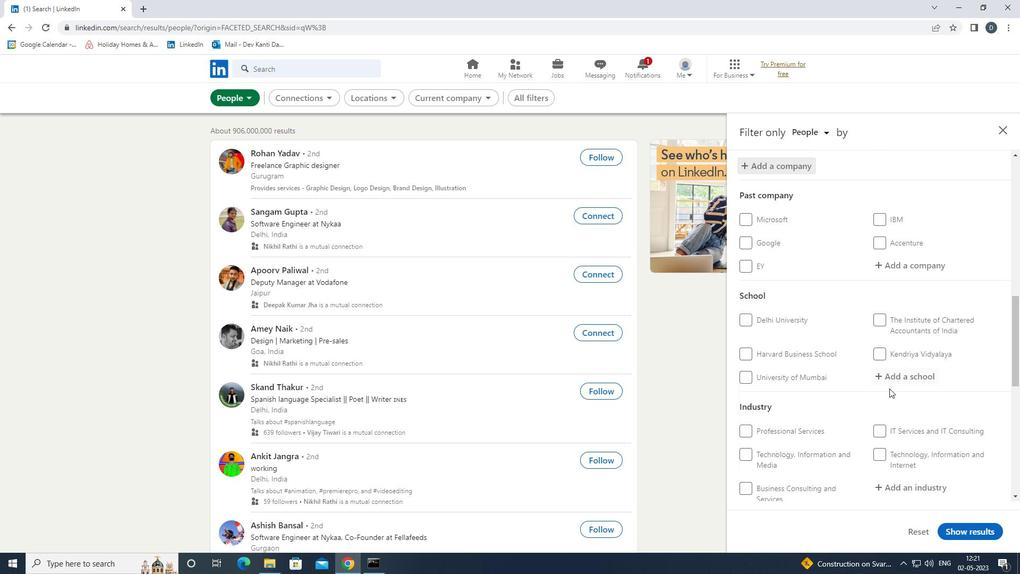 
Action: Mouse moved to (901, 370)
Screenshot: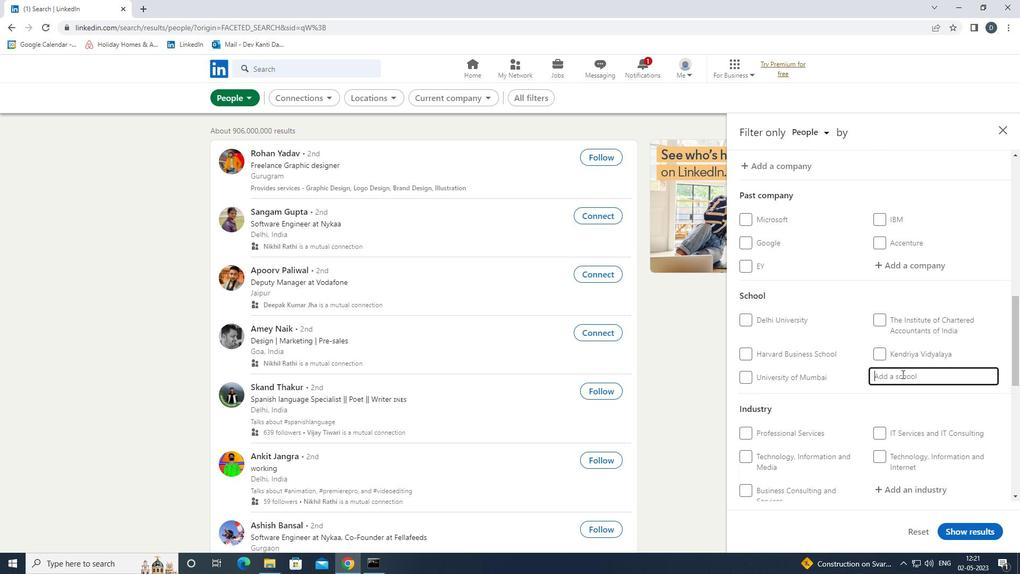 
Action: Key pressed <Key.shift>ST.<Key.space><Key.shift>JOHN'S<Key.space><Key.shift>A<Key.shift><Key.backspace><Key.shift><Key.backspace><Key.space><Key.shift>COLEGE<Key.left><Key.left><Key.left>L<Key.right><Key.right><Key.right><Key.right><Key.right><Key.space><Key.shift>AGRA<Key.down><Key.enter>
Screenshot: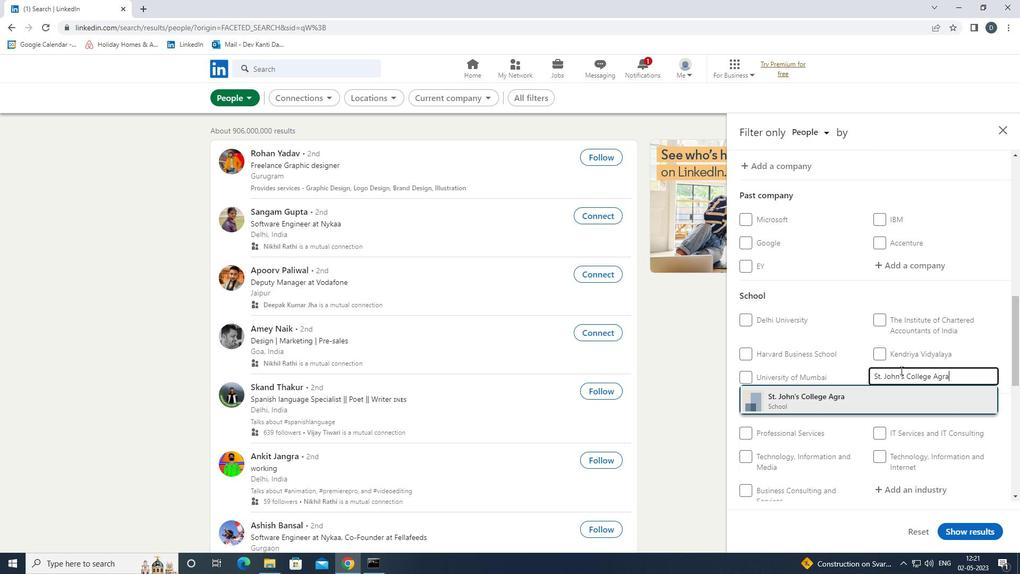 
Action: Mouse scrolled (901, 370) with delta (0, 0)
Screenshot: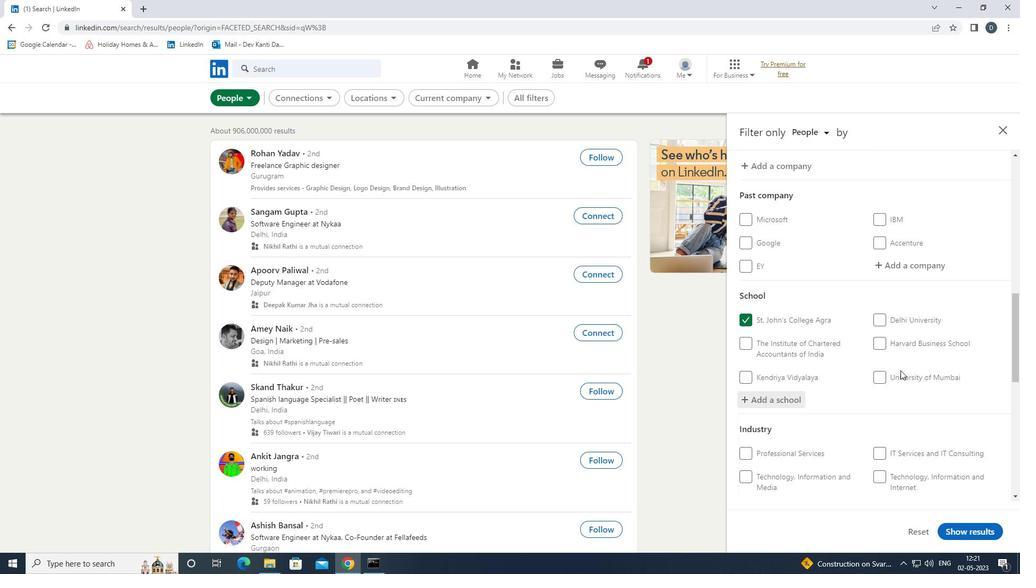 
Action: Mouse scrolled (901, 370) with delta (0, 0)
Screenshot: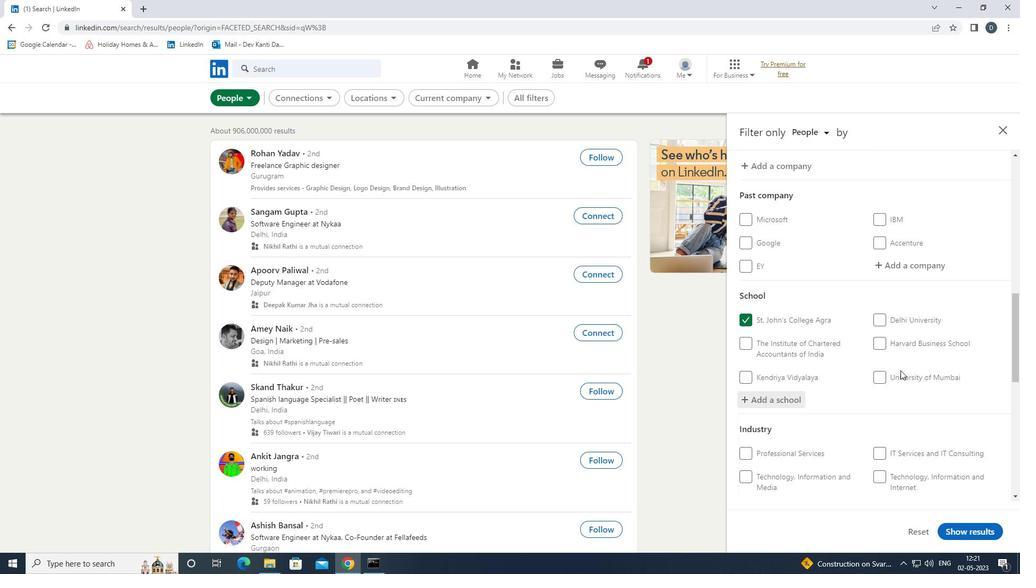 
Action: Mouse scrolled (901, 370) with delta (0, 0)
Screenshot: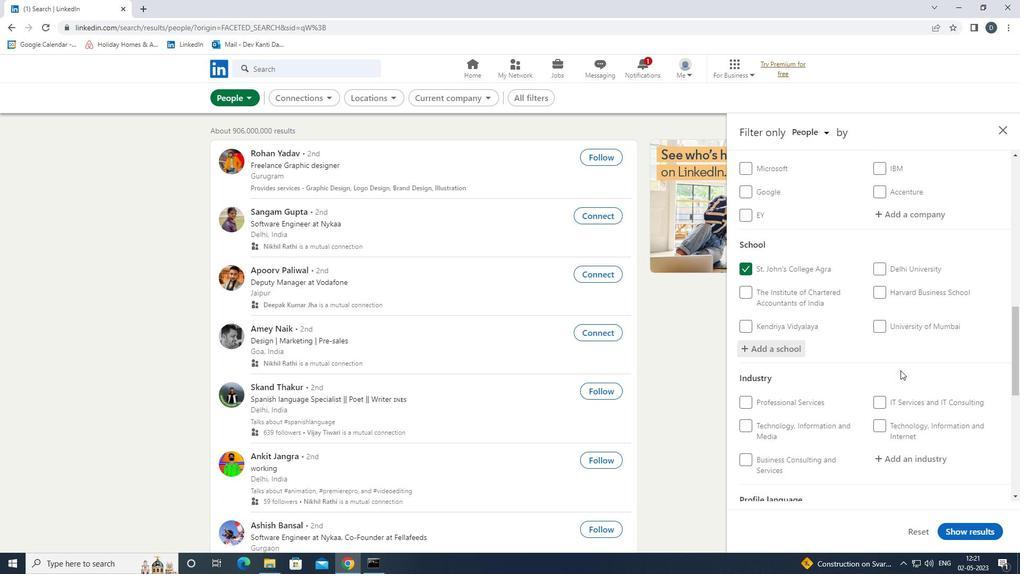
Action: Mouse moved to (917, 352)
Screenshot: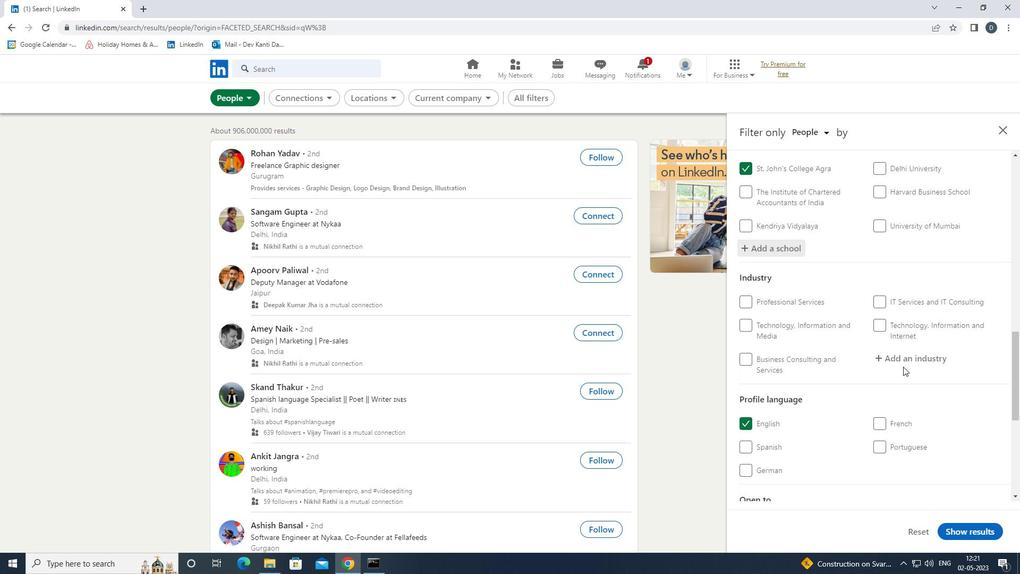 
Action: Mouse pressed left at (917, 352)
Screenshot: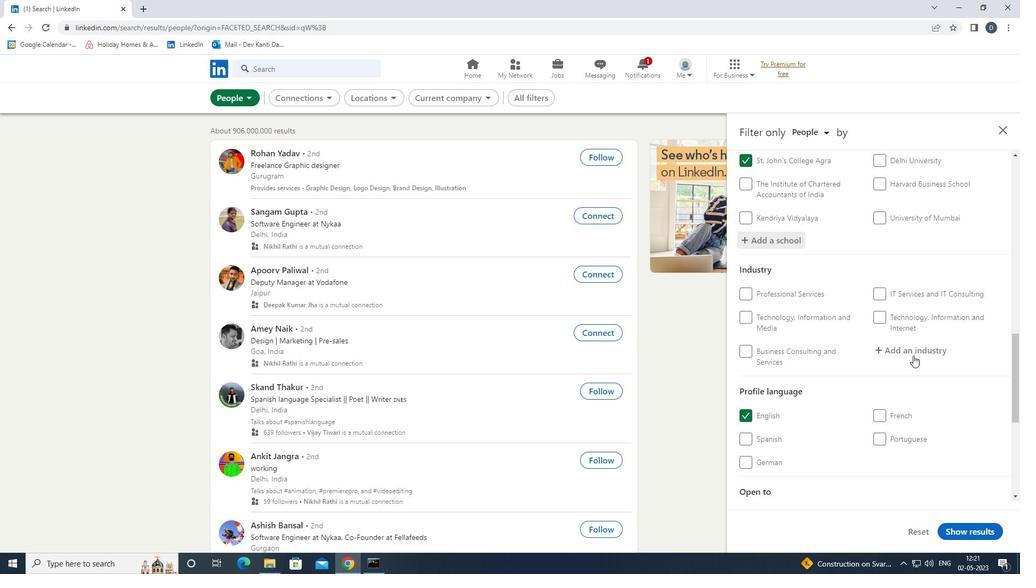 
Action: Mouse moved to (912, 352)
Screenshot: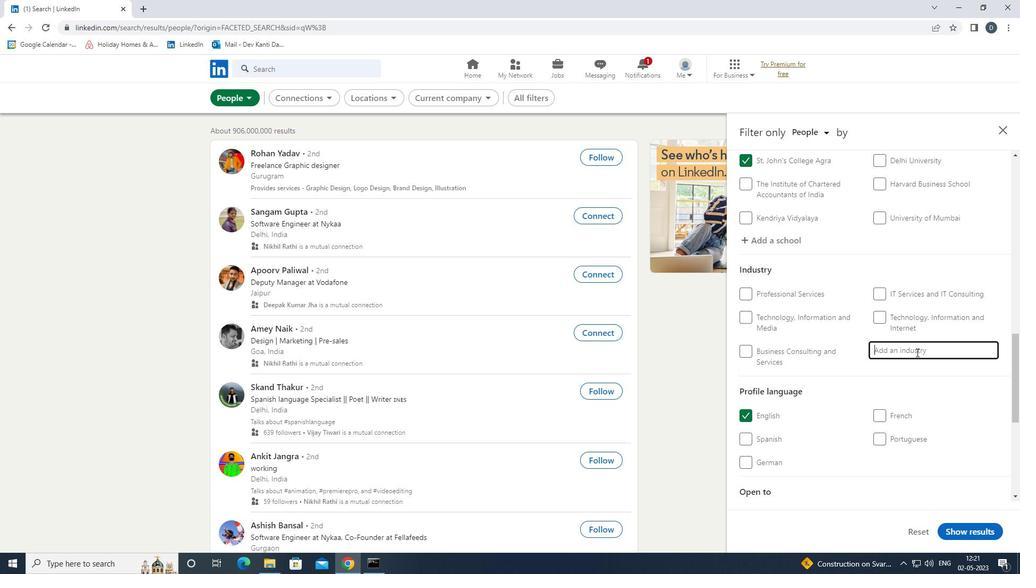 
Action: Key pressed <Key.shift>MARITIME<Key.space><Key.down><Key.enter>
Screenshot: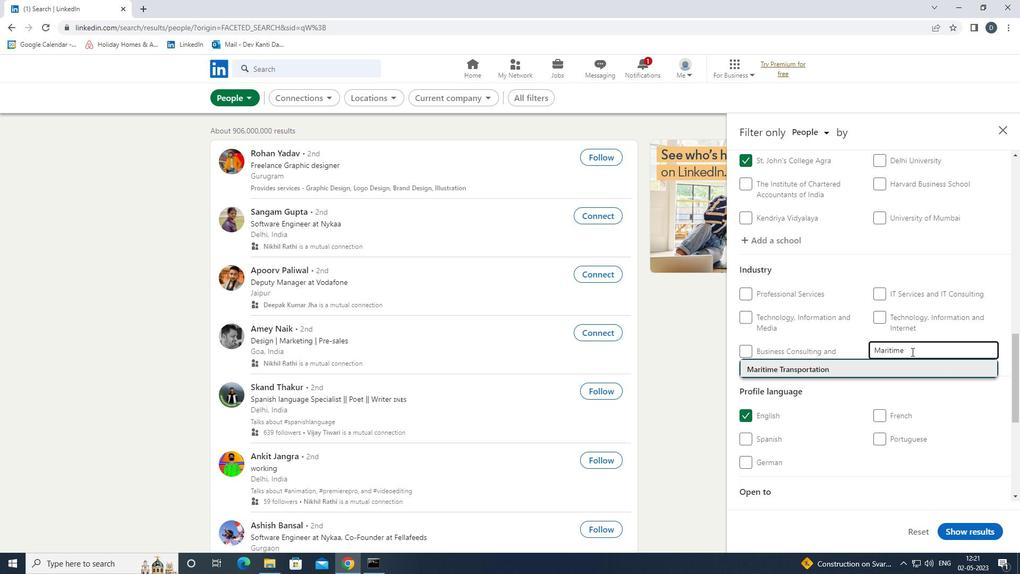 
Action: Mouse scrolled (912, 351) with delta (0, 0)
Screenshot: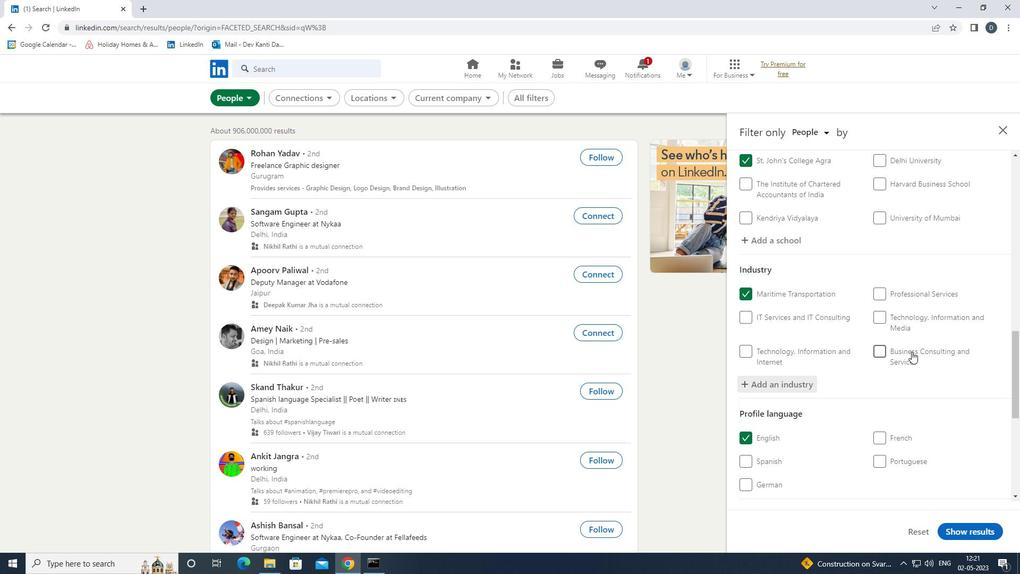 
Action: Mouse scrolled (912, 351) with delta (0, 0)
Screenshot: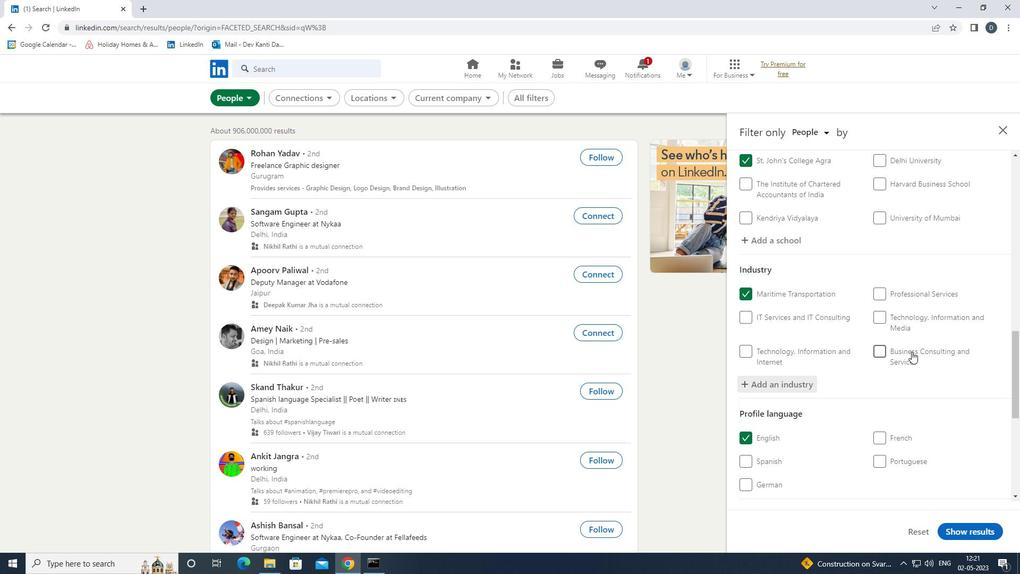 
Action: Mouse scrolled (912, 351) with delta (0, 0)
Screenshot: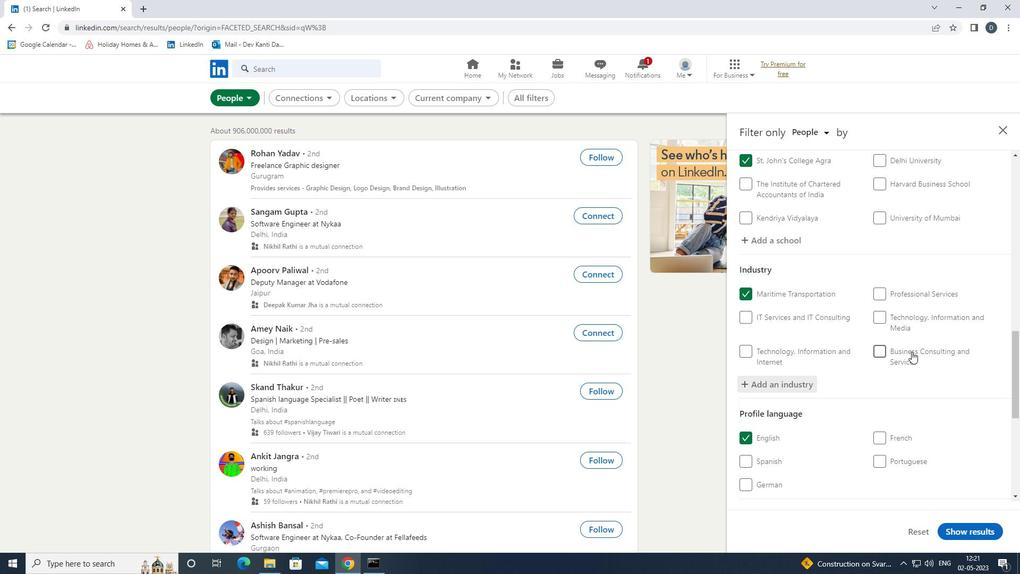 
Action: Mouse scrolled (912, 351) with delta (0, 0)
Screenshot: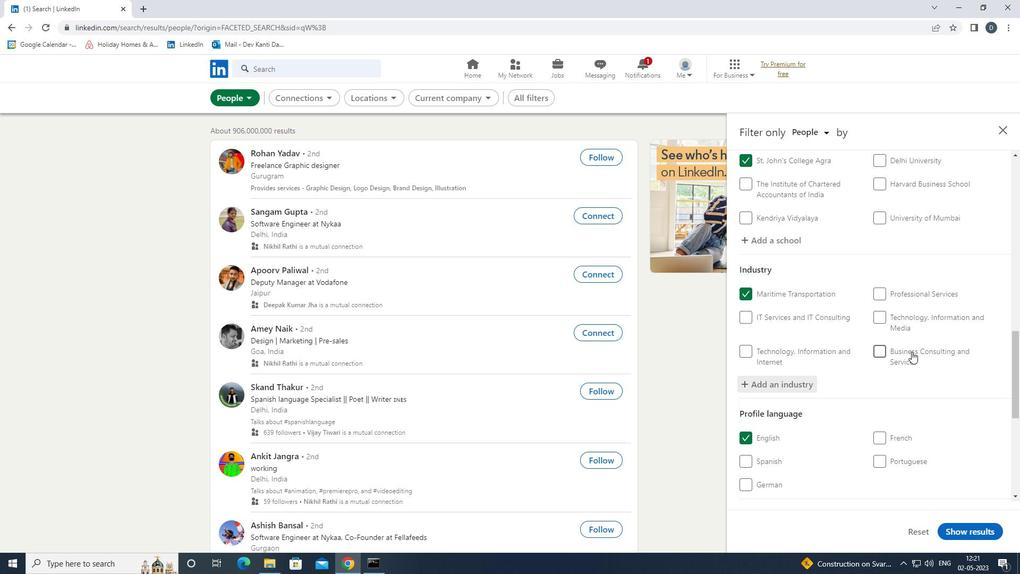 
Action: Mouse scrolled (912, 351) with delta (0, 0)
Screenshot: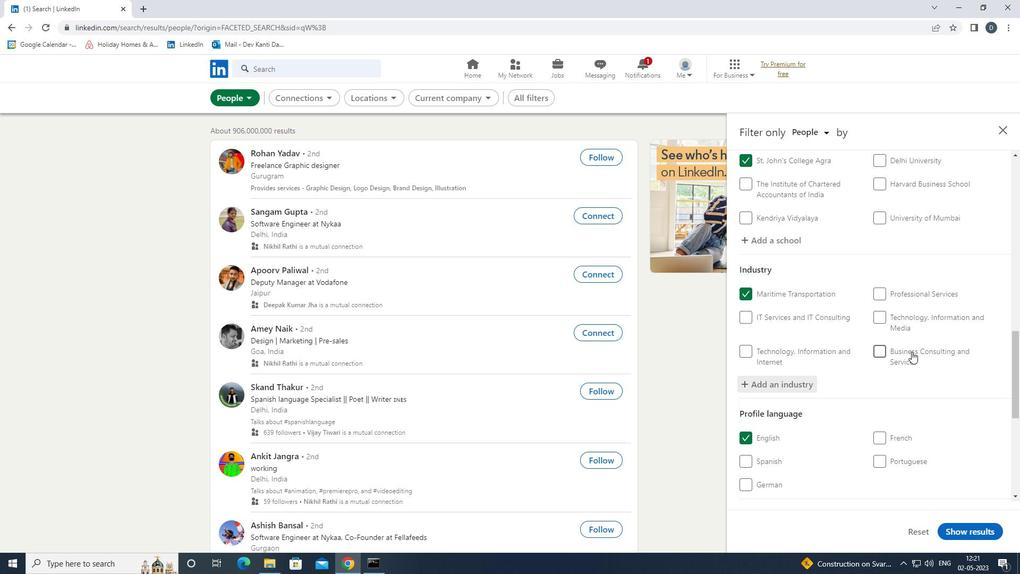 
Action: Mouse moved to (914, 391)
Screenshot: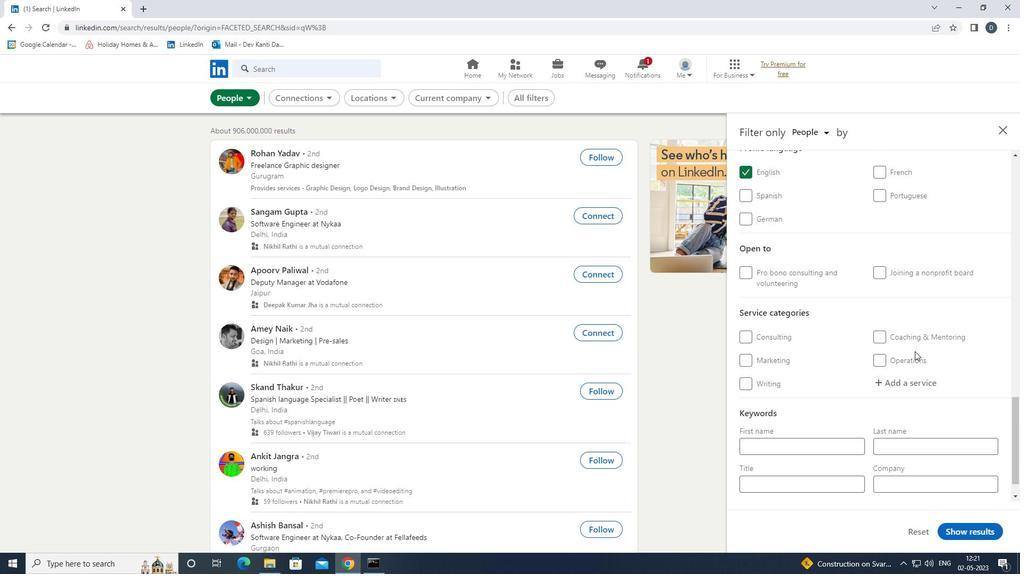
Action: Mouse pressed left at (914, 391)
Screenshot: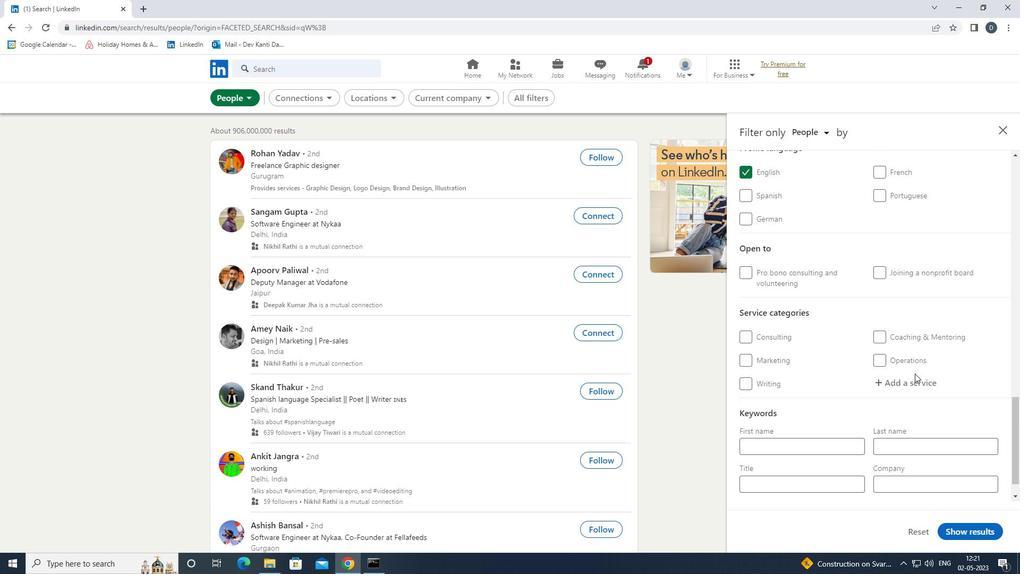 
Action: Mouse moved to (913, 381)
Screenshot: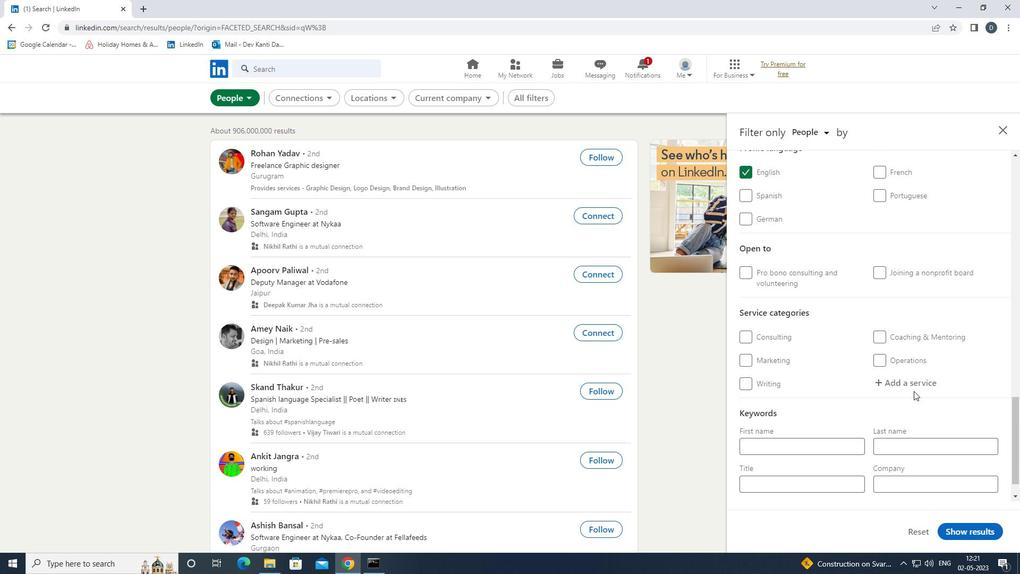 
Action: Mouse pressed left at (913, 381)
Screenshot: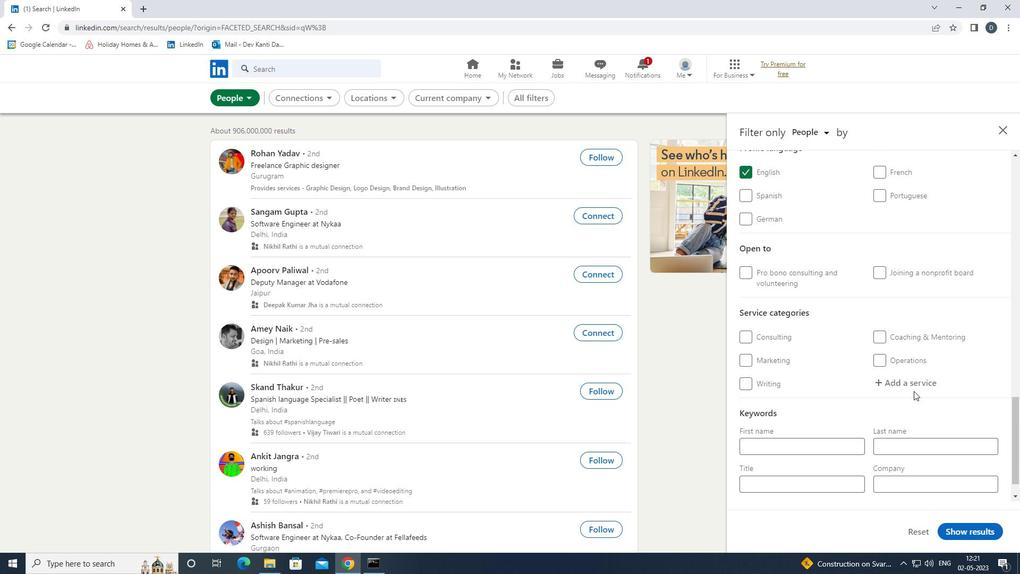 
Action: Mouse moved to (913, 381)
Screenshot: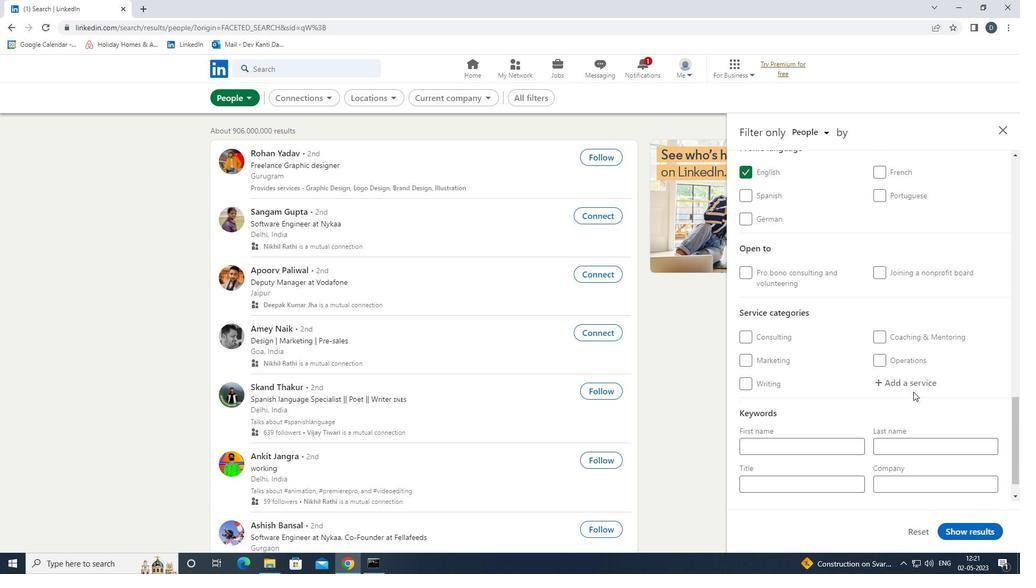 
Action: Key pressed <Key.shift><Key.shift><Key.shift><Key.shift>DEMAND<Key.space><Key.shift>GENERAS<Key.backspace><Key.down><Key.enter>
Screenshot: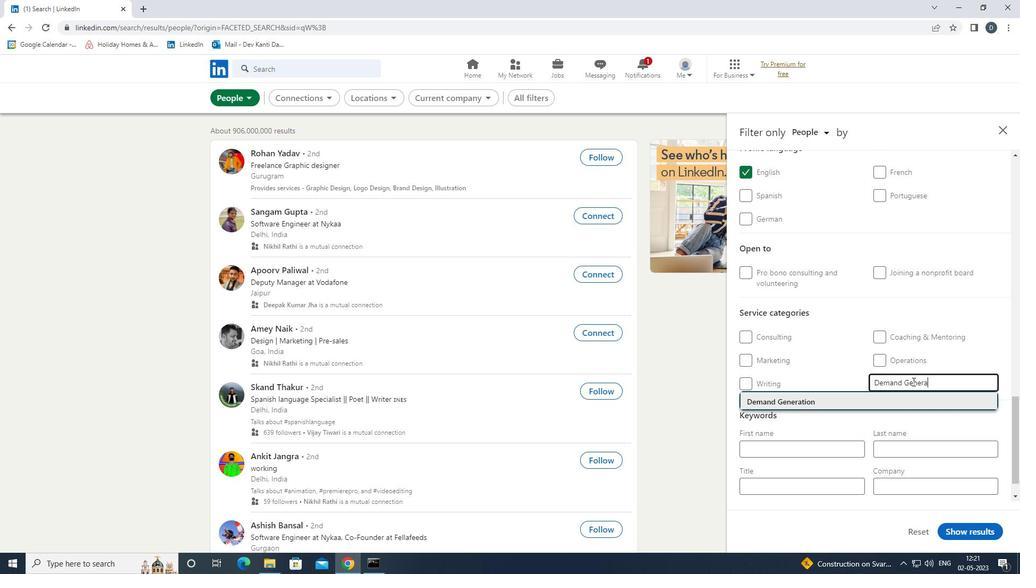 
Action: Mouse moved to (741, 517)
Screenshot: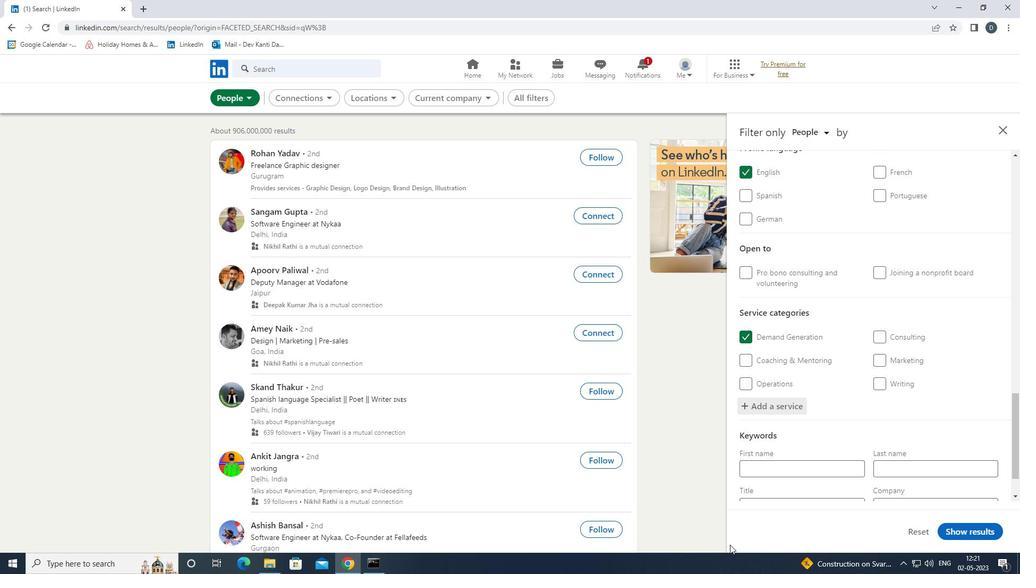 
Action: Mouse scrolled (741, 516) with delta (0, 0)
Screenshot: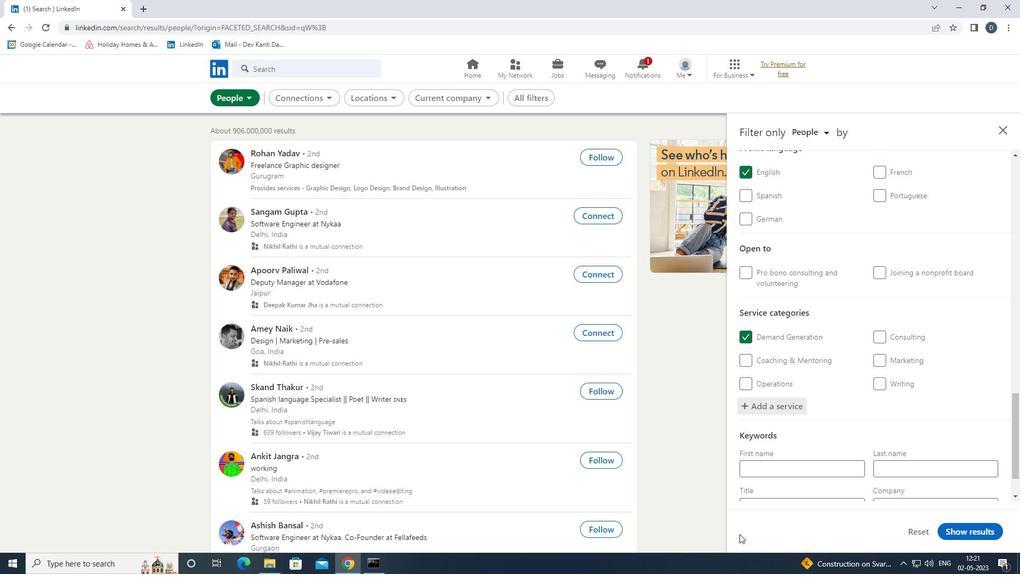 
Action: Mouse scrolled (741, 516) with delta (0, 0)
Screenshot: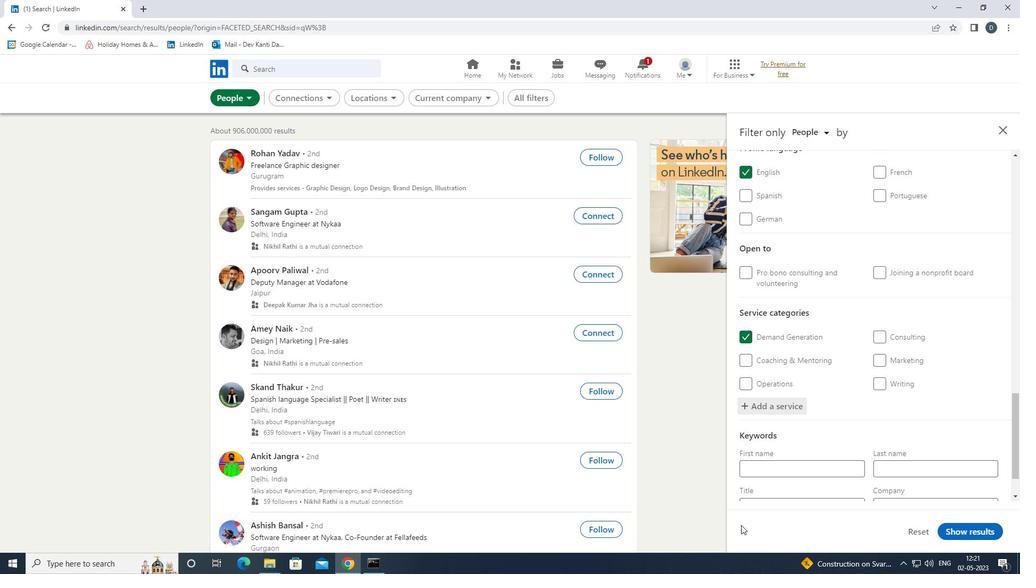 
Action: Mouse moved to (791, 481)
Screenshot: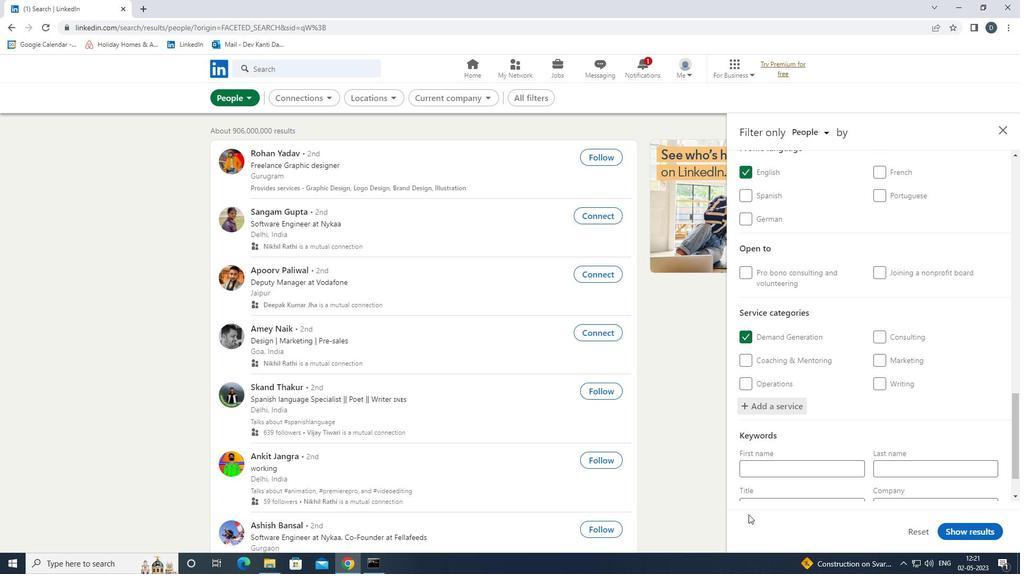 
Action: Mouse scrolled (791, 480) with delta (0, 0)
Screenshot: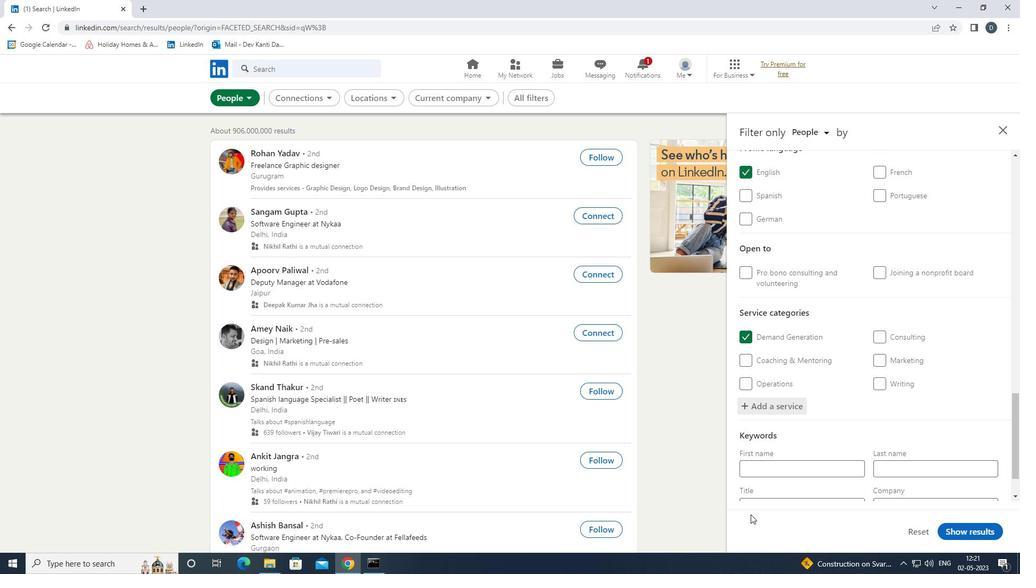 
Action: Mouse moved to (793, 479)
Screenshot: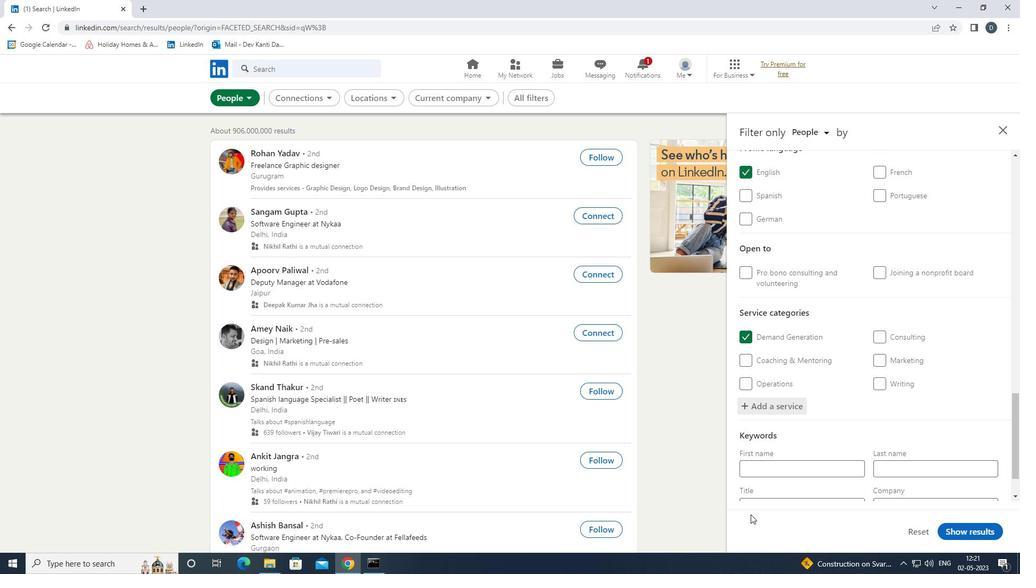 
Action: Mouse scrolled (793, 479) with delta (0, 0)
Screenshot: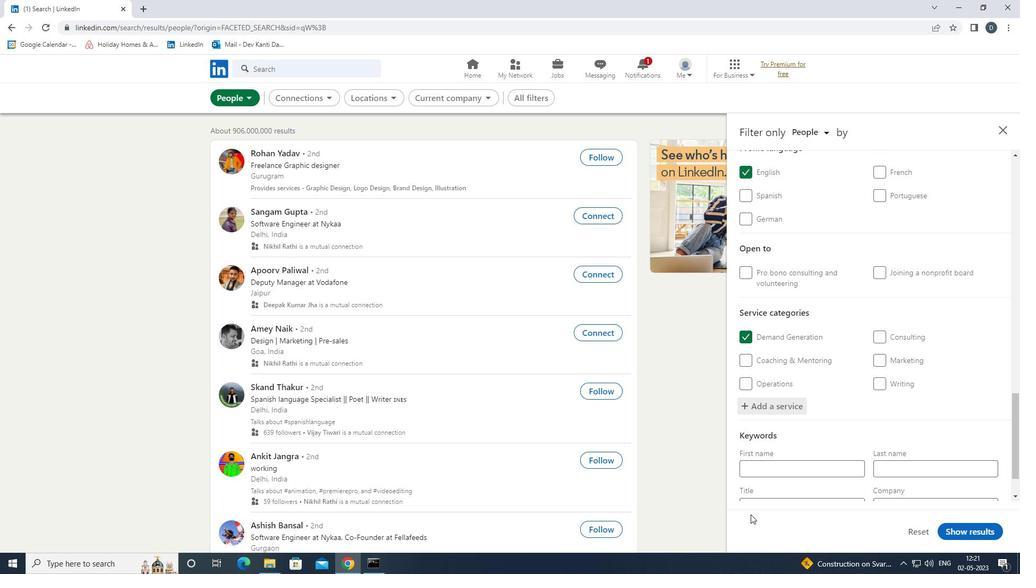 
Action: Mouse moved to (795, 478)
Screenshot: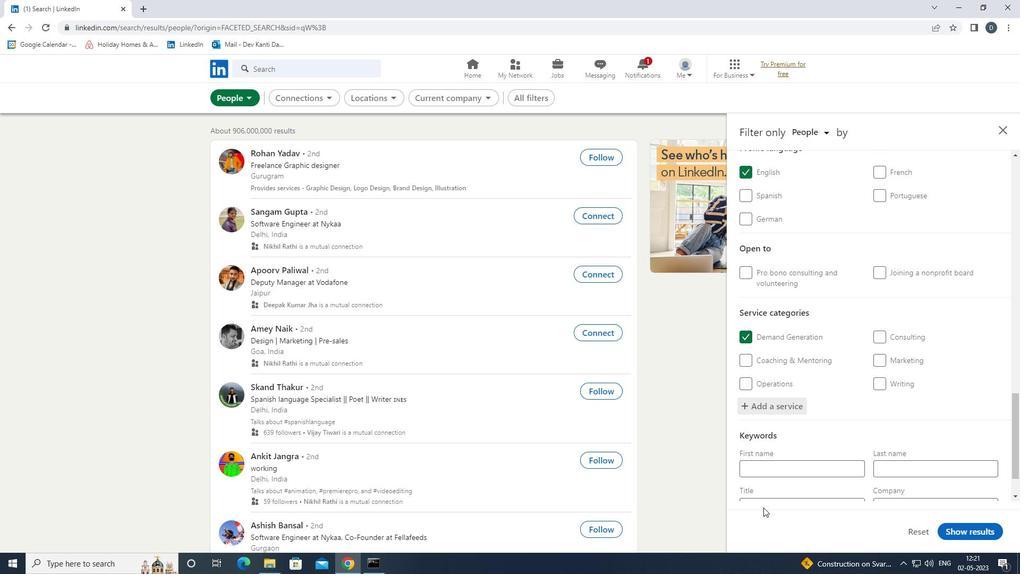 
Action: Mouse scrolled (795, 477) with delta (0, 0)
Screenshot: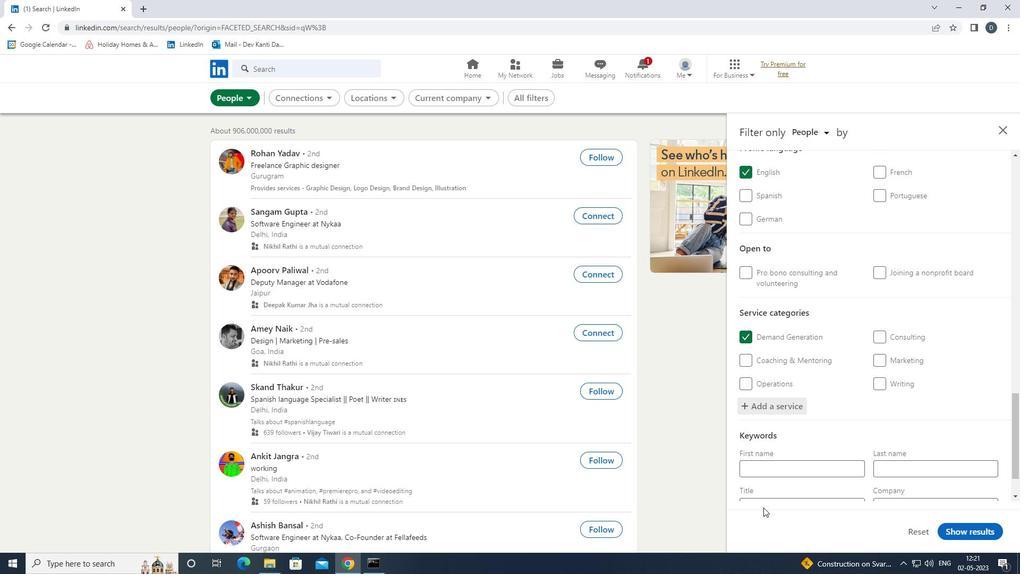
Action: Mouse moved to (828, 433)
Screenshot: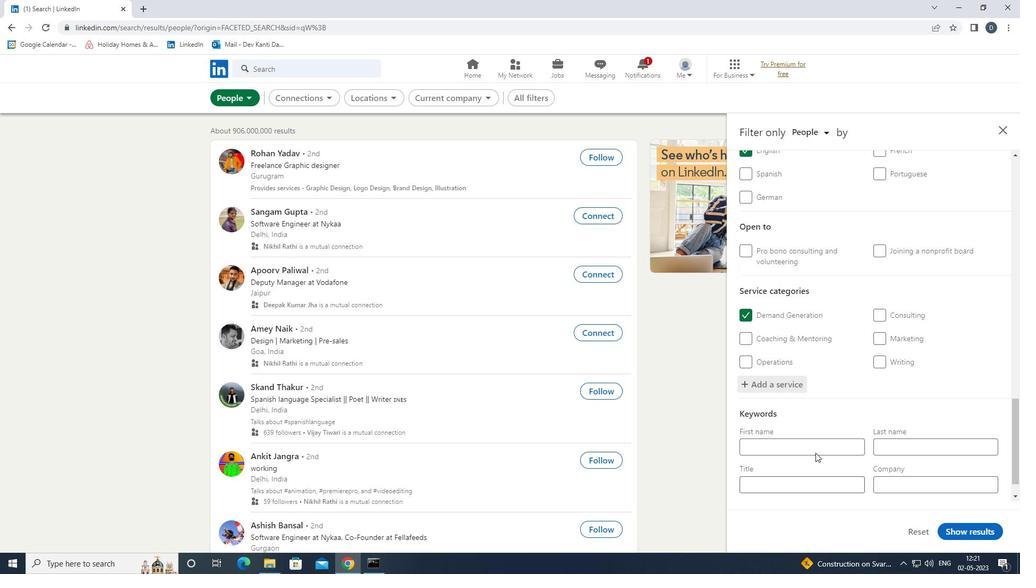 
Action: Mouse scrolled (828, 433) with delta (0, 0)
Screenshot: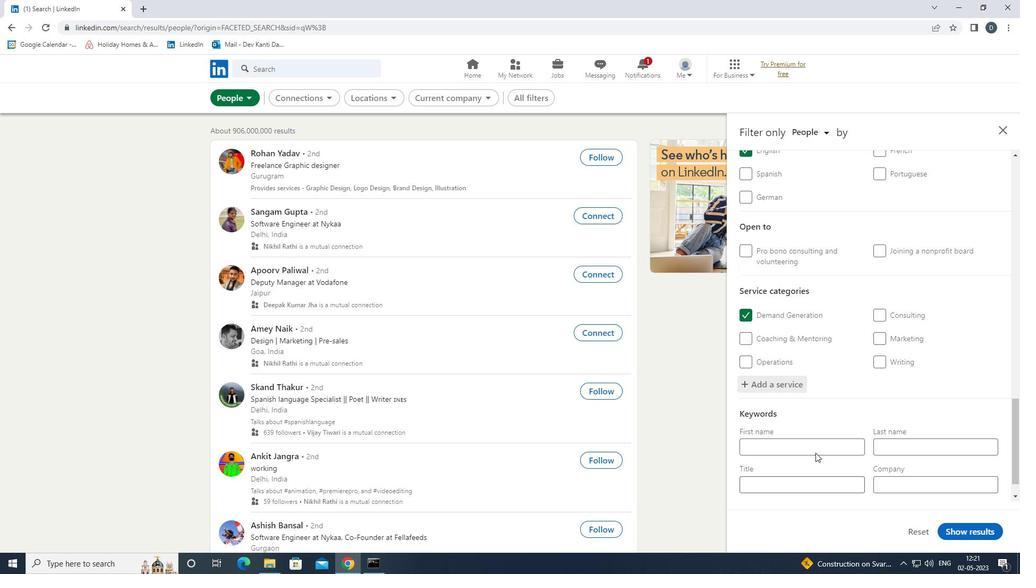 
Action: Mouse moved to (828, 434)
Screenshot: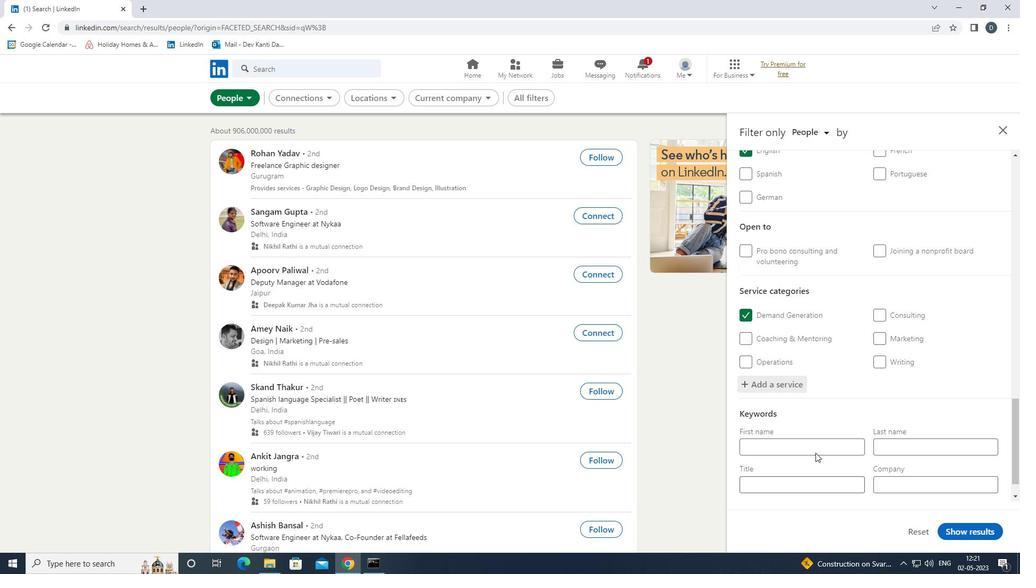 
Action: Mouse scrolled (828, 433) with delta (0, 0)
Screenshot: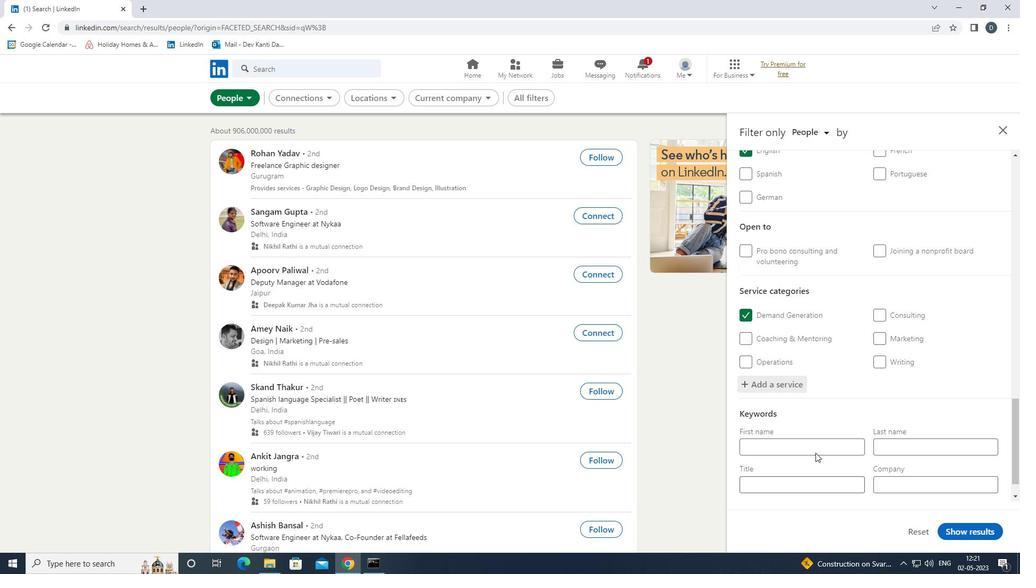 
Action: Mouse moved to (817, 455)
Screenshot: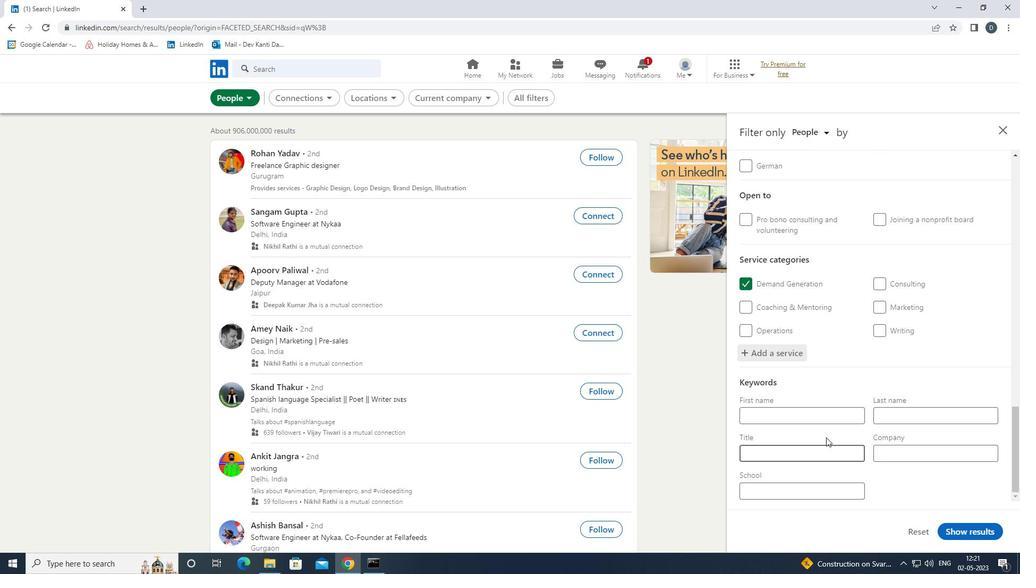 
Action: Mouse pressed left at (817, 455)
Screenshot: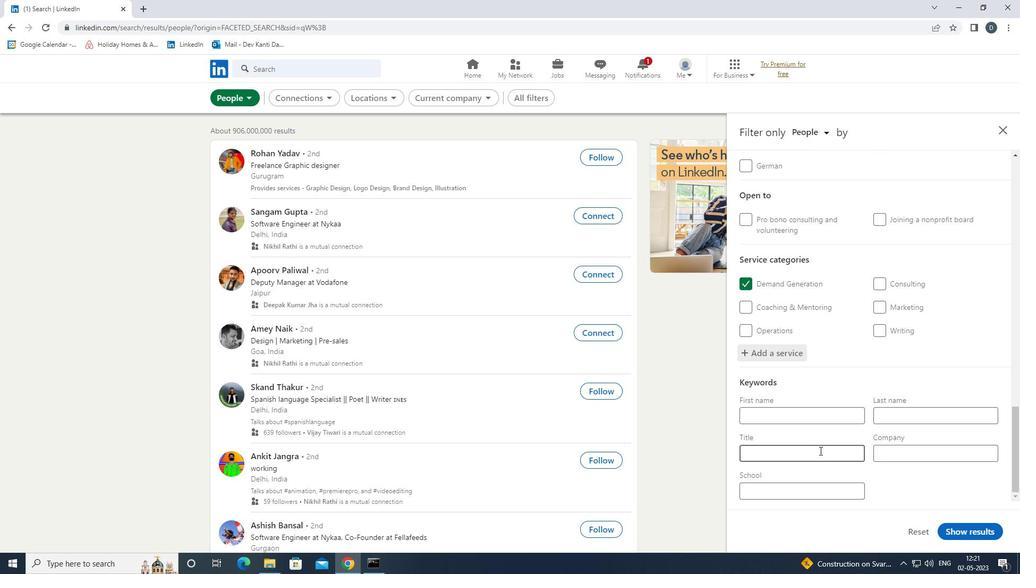 
Action: Mouse moved to (815, 456)
Screenshot: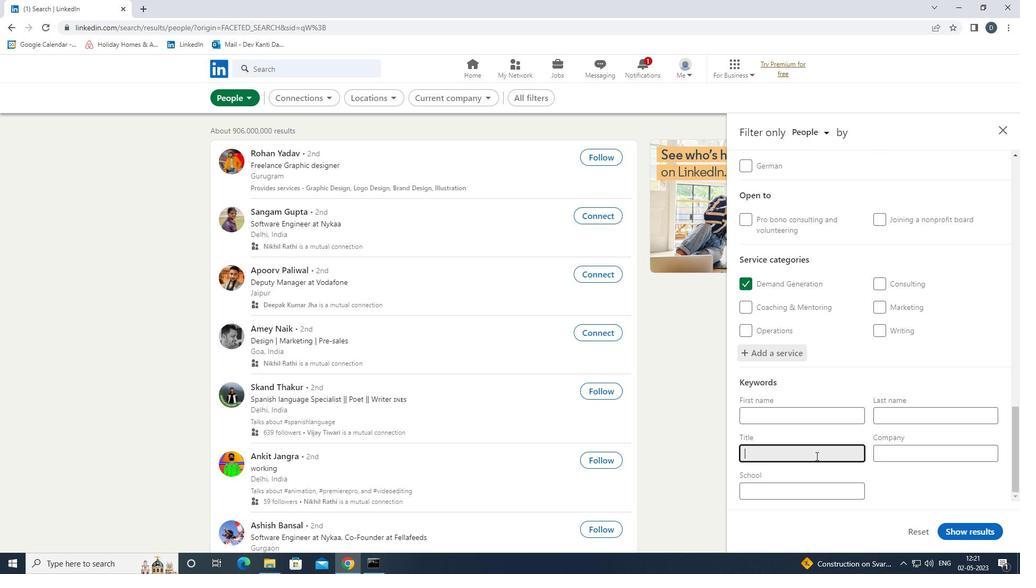 
Action: Key pressed <Key.shift_r>BOKKEPEERE<Key.insert><Key.backspace><Key.backspace><Key.backspace><Key.backspace><Key.backspace>EPER
Screenshot: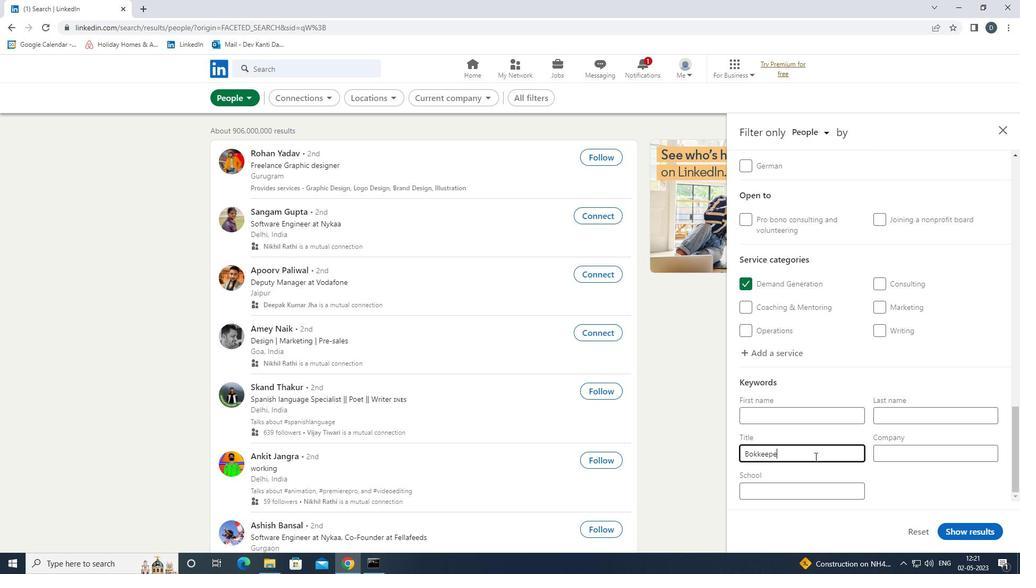 
Action: Mouse moved to (983, 533)
Screenshot: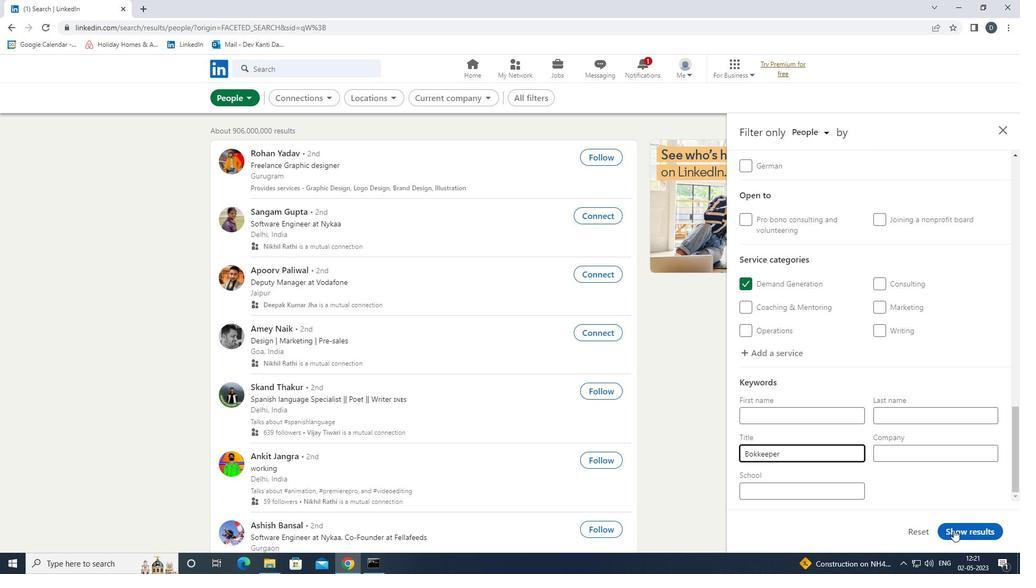 
Action: Mouse pressed left at (983, 533)
Screenshot: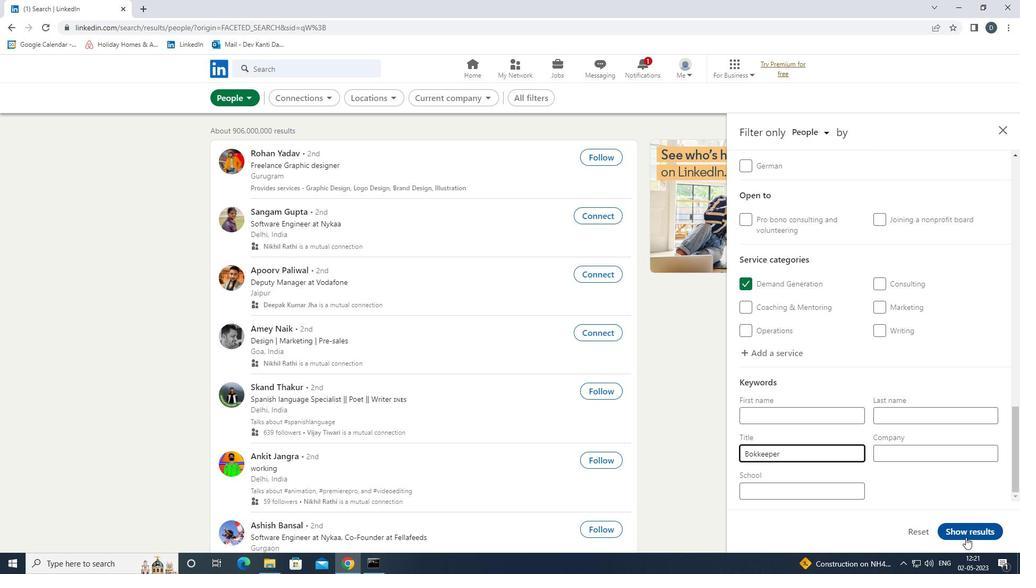 
Action: Mouse moved to (247, 150)
Screenshot: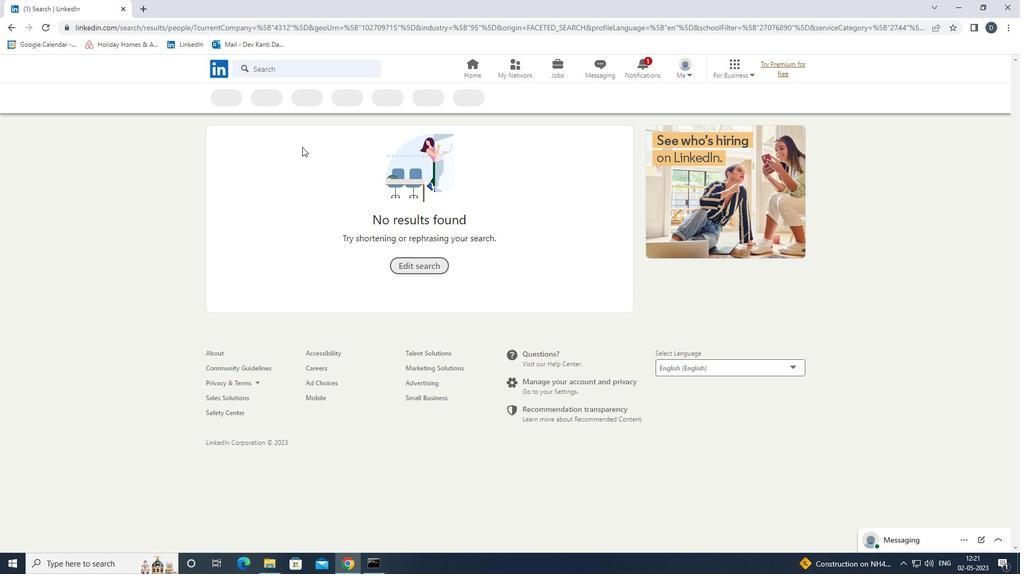 
